 Task: Search one way flight ticket for 4 adults, 1 infant in seat and 1 infant on lap in premium economy from Washington, D.c./dulles/chantilly: Washington Dulles International Airport to Jacksonville: Albert J. Ellis Airport on 5-3-2023. Choice of flights is Emirates and Kenya Airways. Number of bags: 2 carry on bags and 1 checked bag. Price is upto 20000. Outbound departure time preference is 5:45.
Action: Mouse moved to (414, 341)
Screenshot: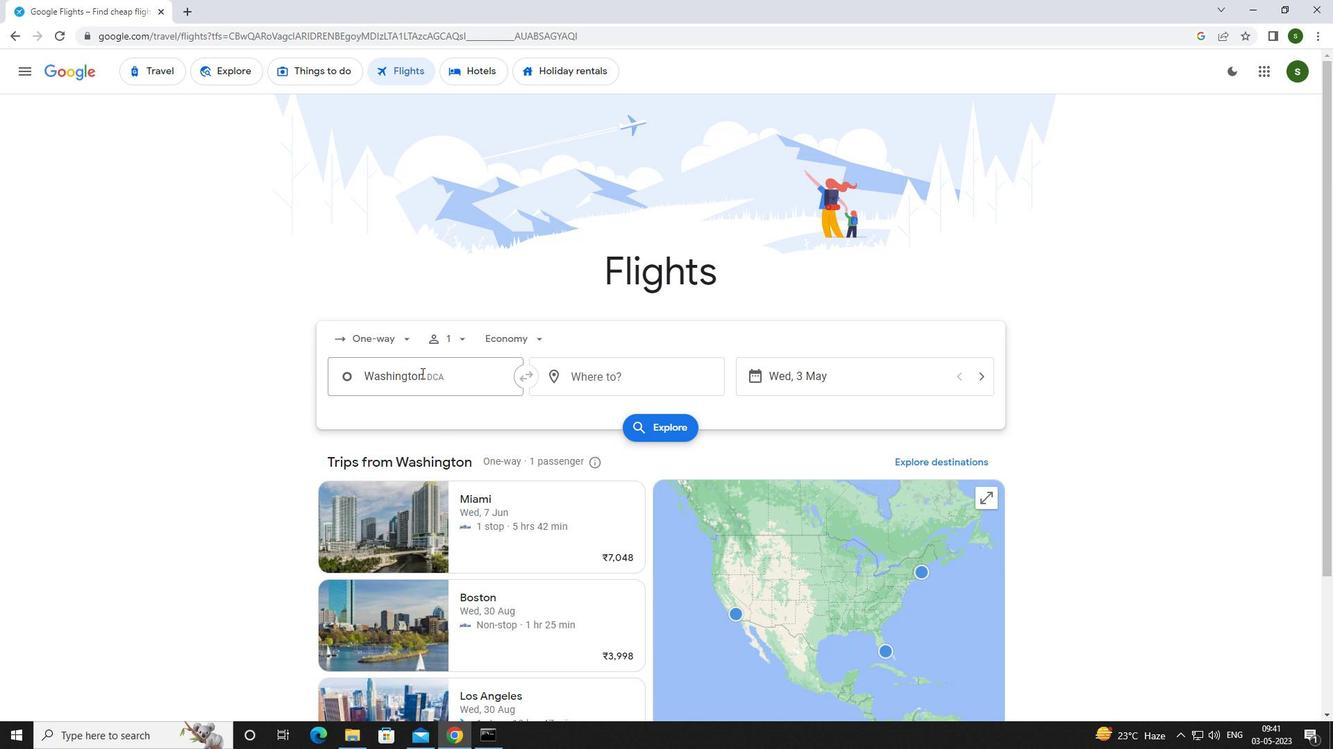 
Action: Mouse pressed left at (414, 341)
Screenshot: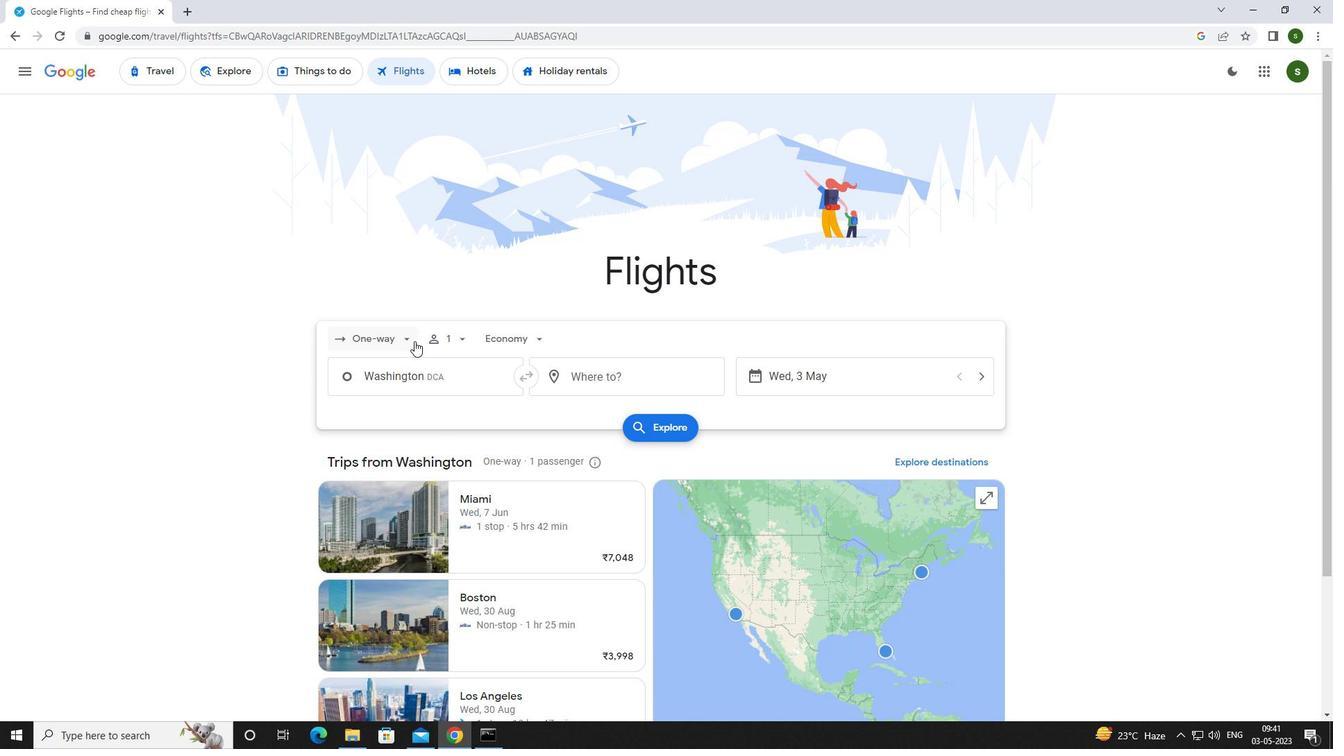 
Action: Mouse moved to (407, 399)
Screenshot: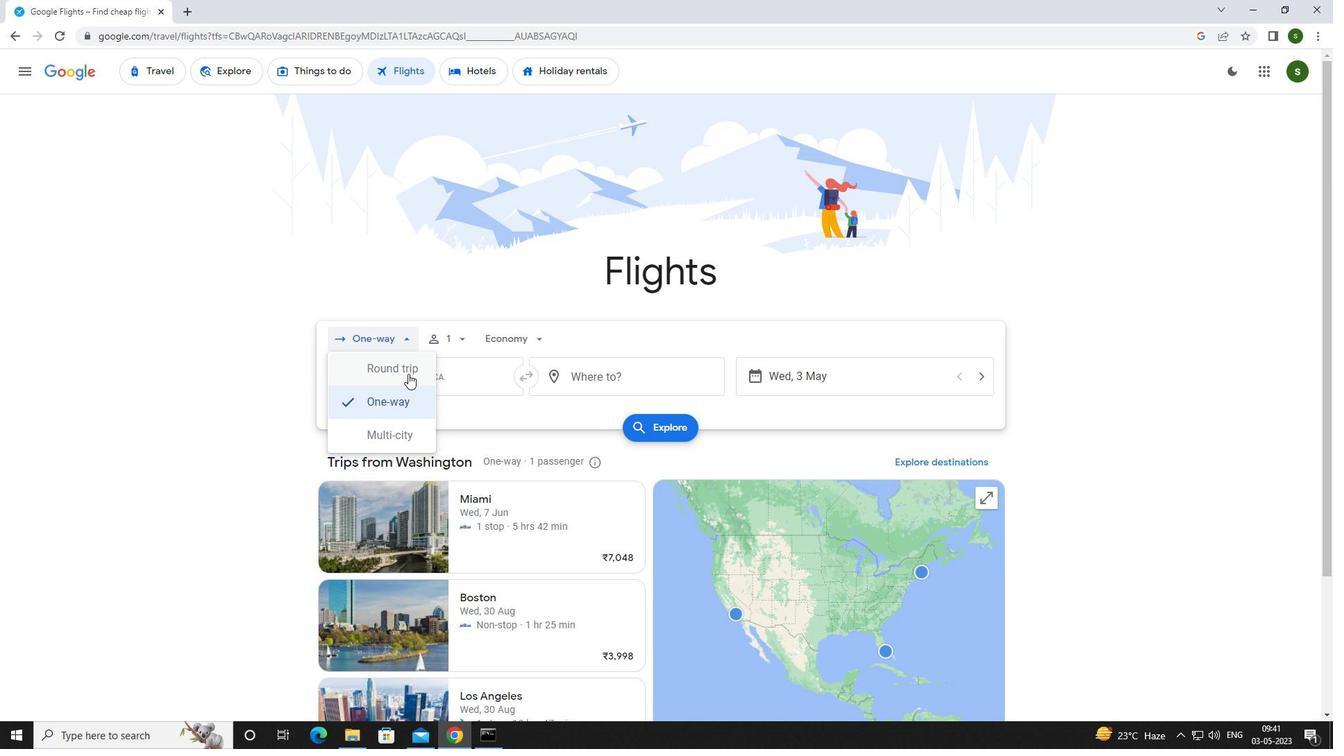 
Action: Mouse pressed left at (407, 399)
Screenshot: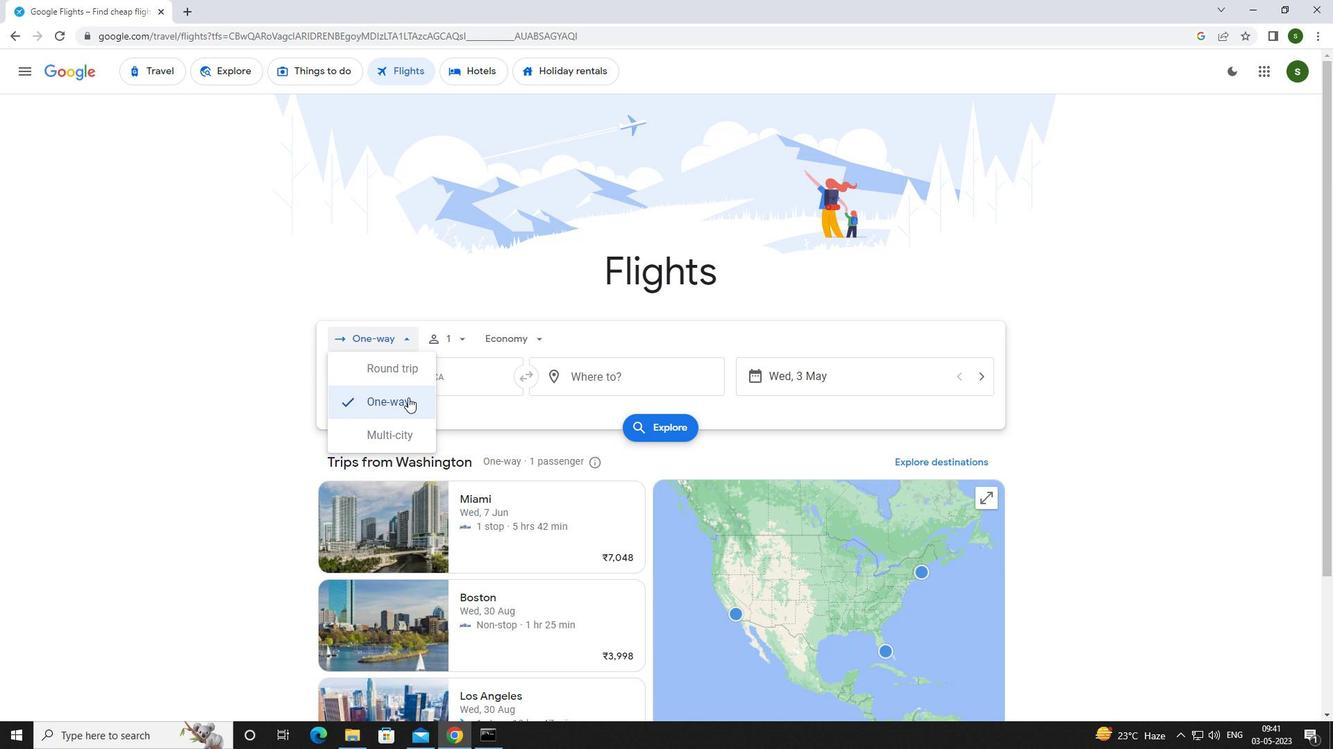 
Action: Mouse moved to (466, 336)
Screenshot: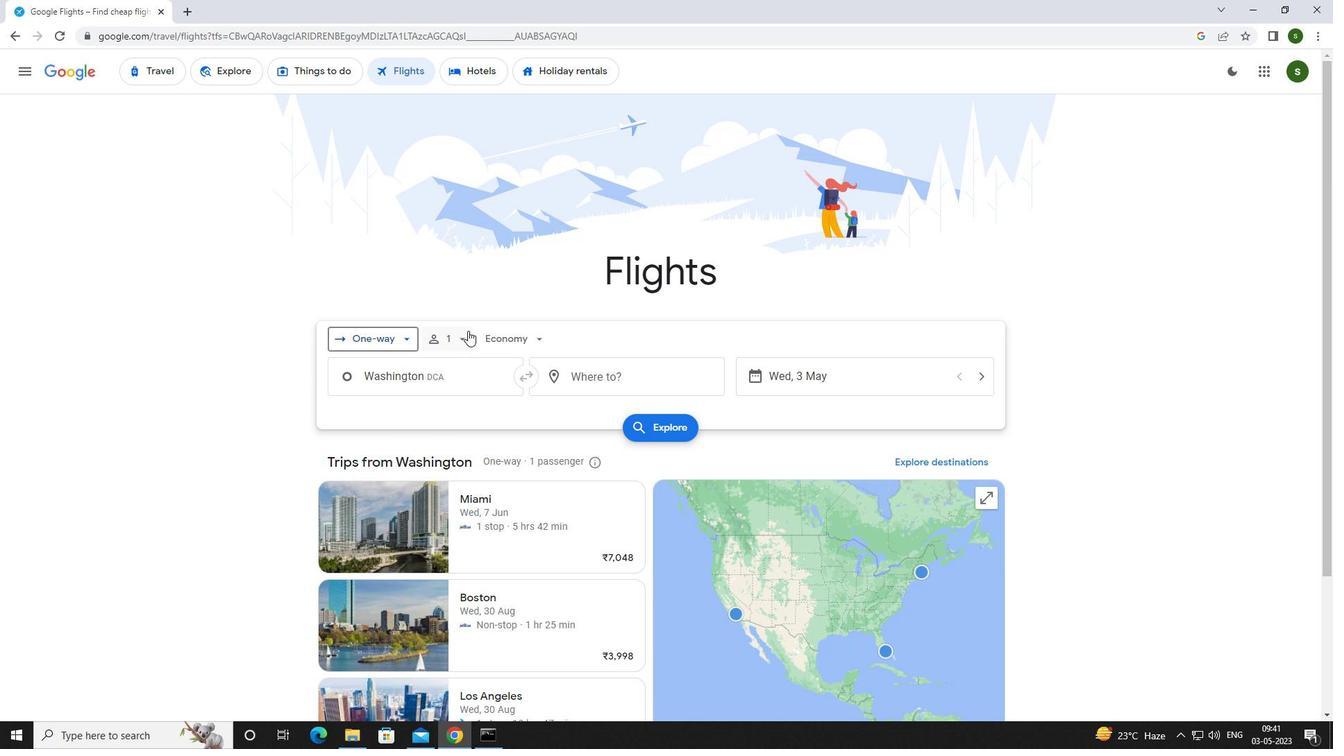 
Action: Mouse pressed left at (466, 336)
Screenshot: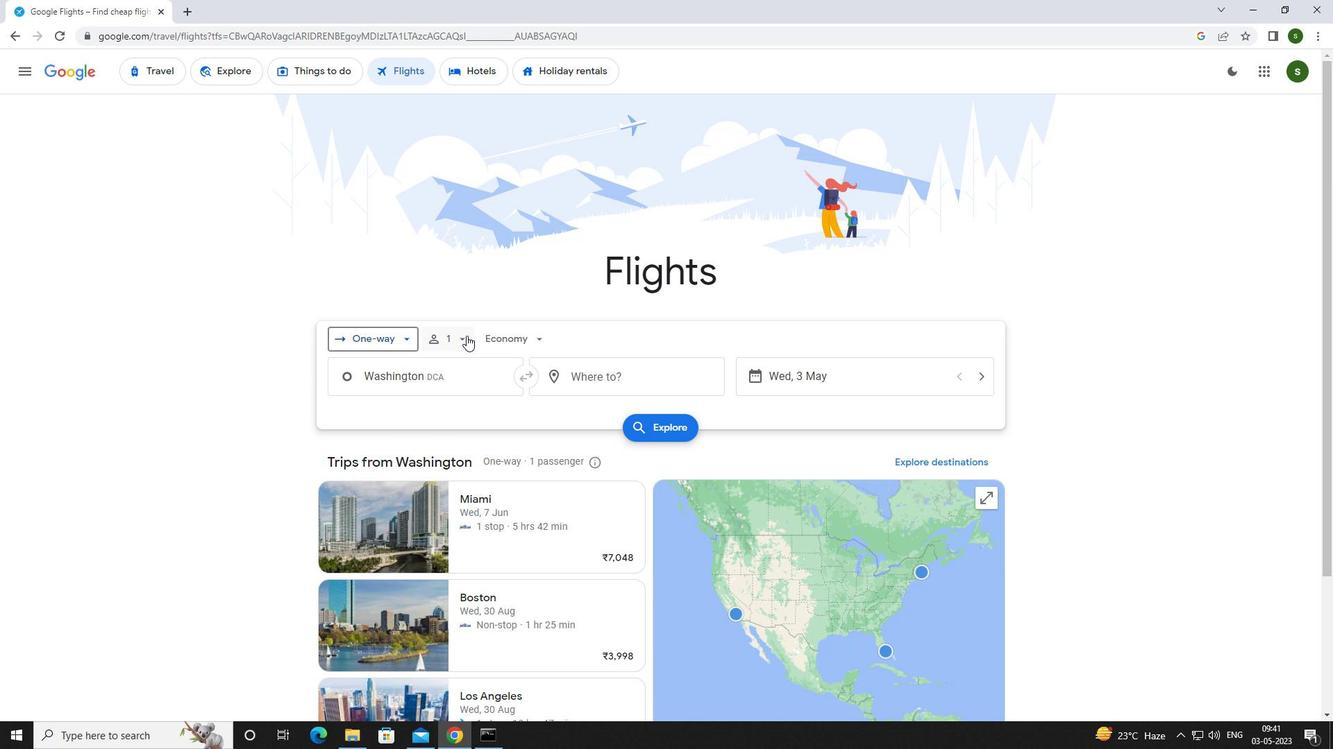 
Action: Mouse moved to (568, 383)
Screenshot: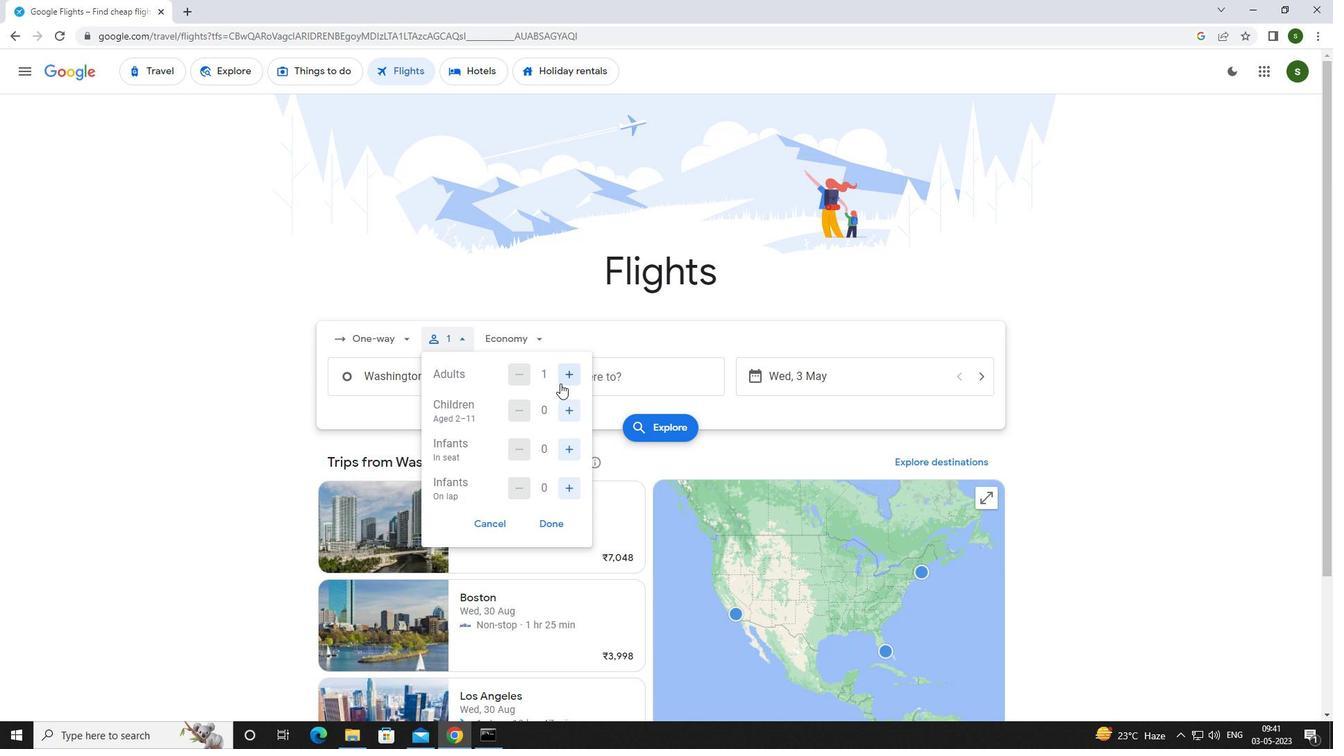 
Action: Mouse pressed left at (568, 383)
Screenshot: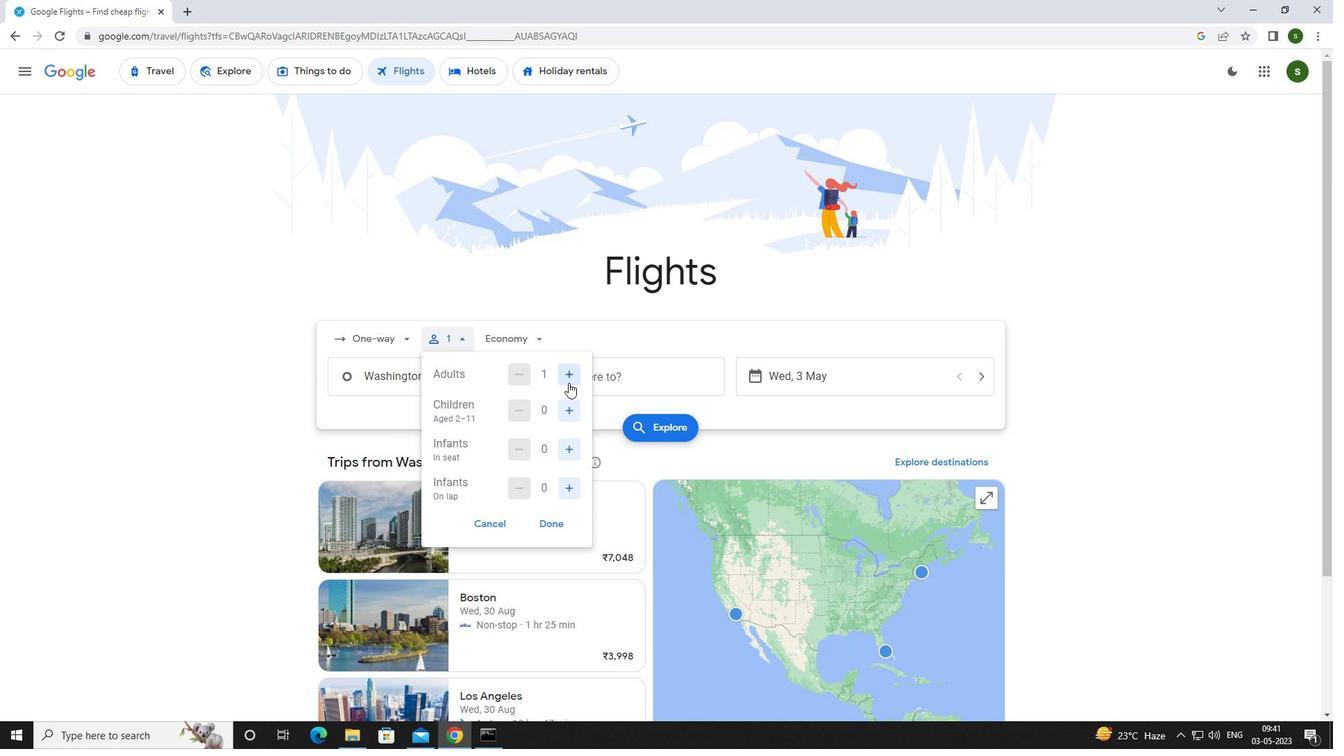 
Action: Mouse pressed left at (568, 383)
Screenshot: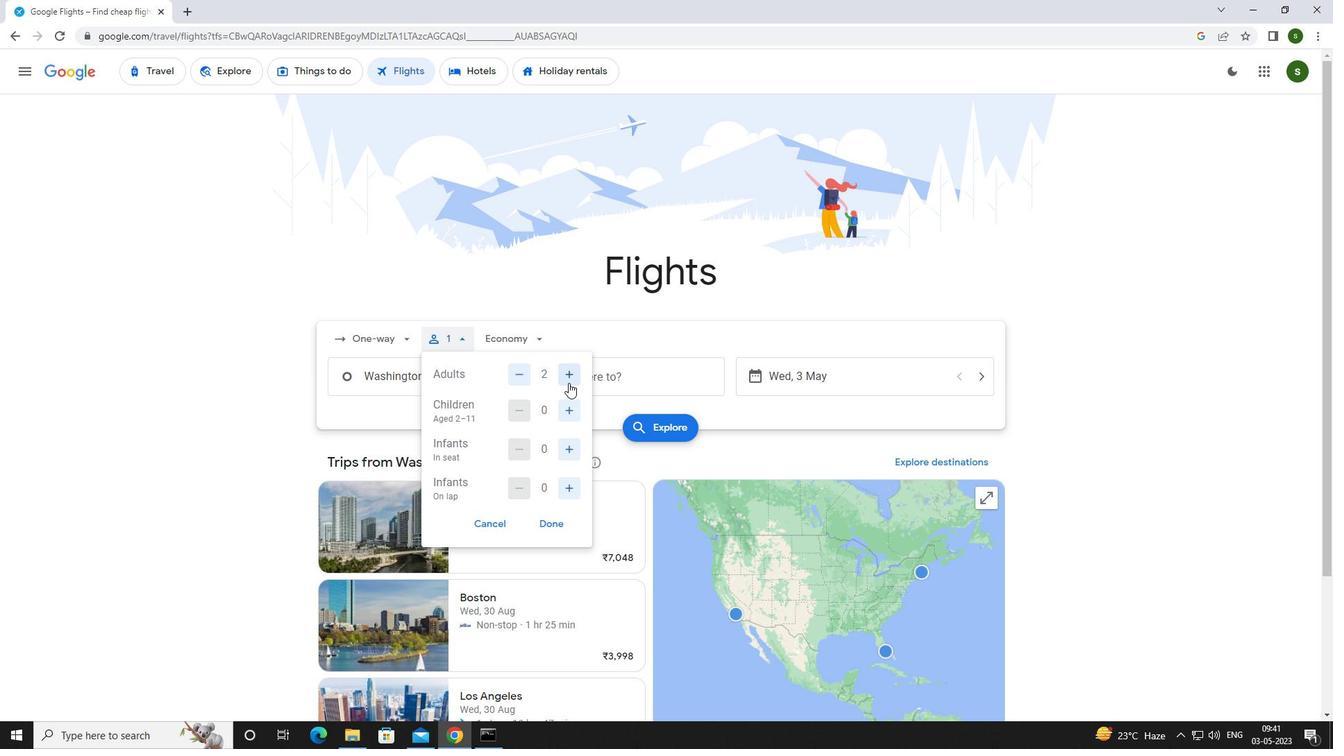 
Action: Mouse pressed left at (568, 383)
Screenshot: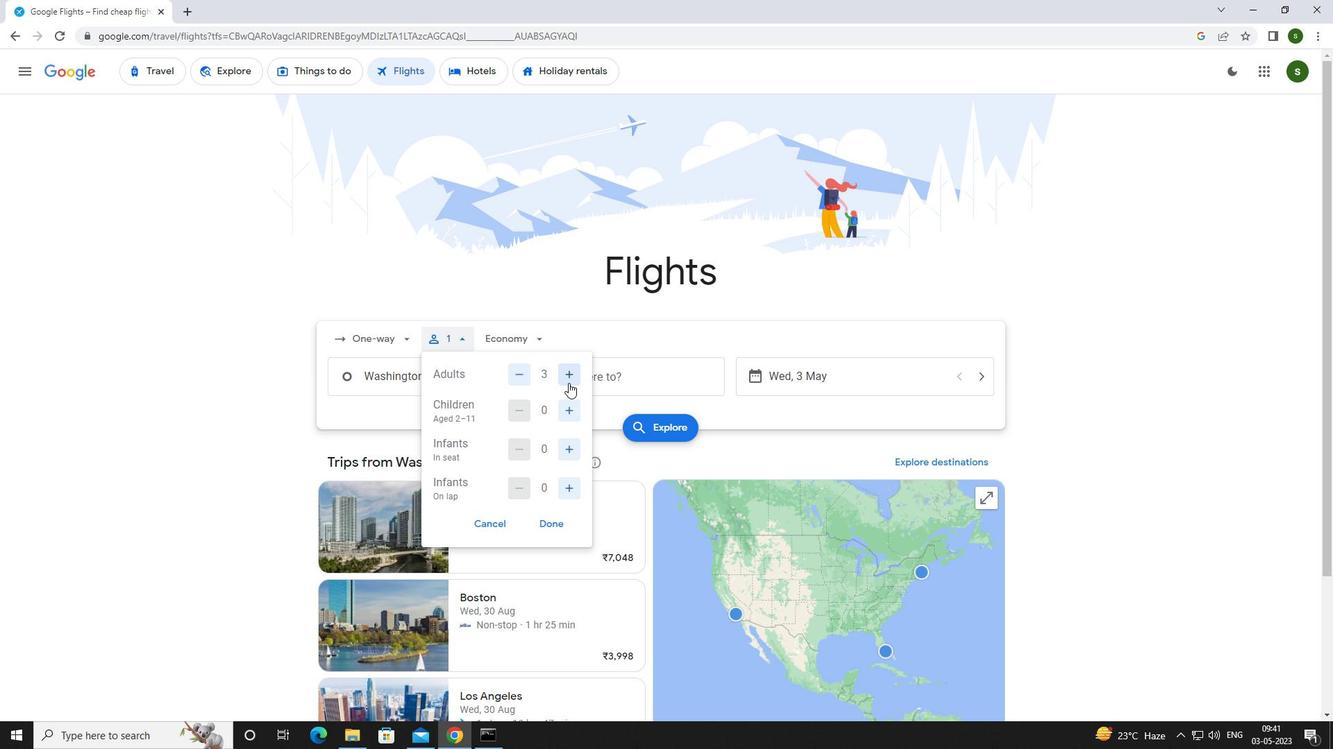 
Action: Mouse moved to (571, 446)
Screenshot: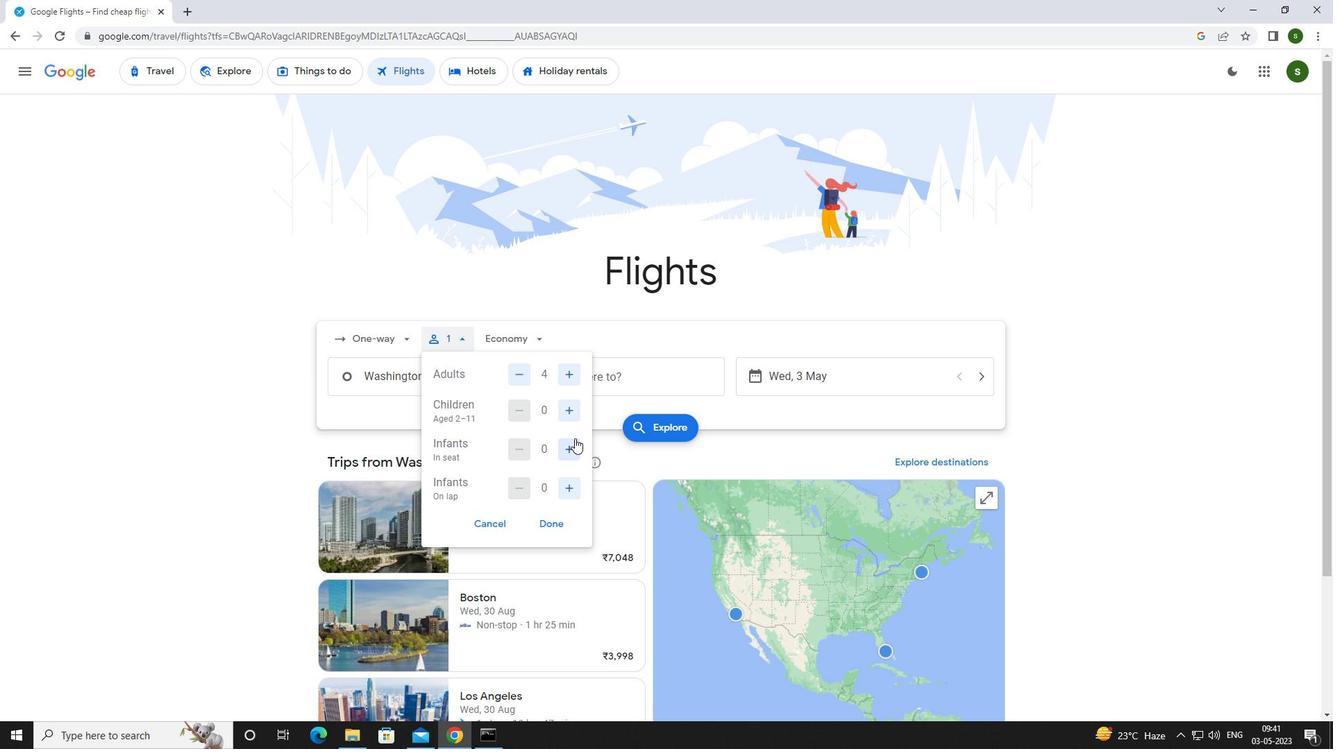 
Action: Mouse pressed left at (571, 446)
Screenshot: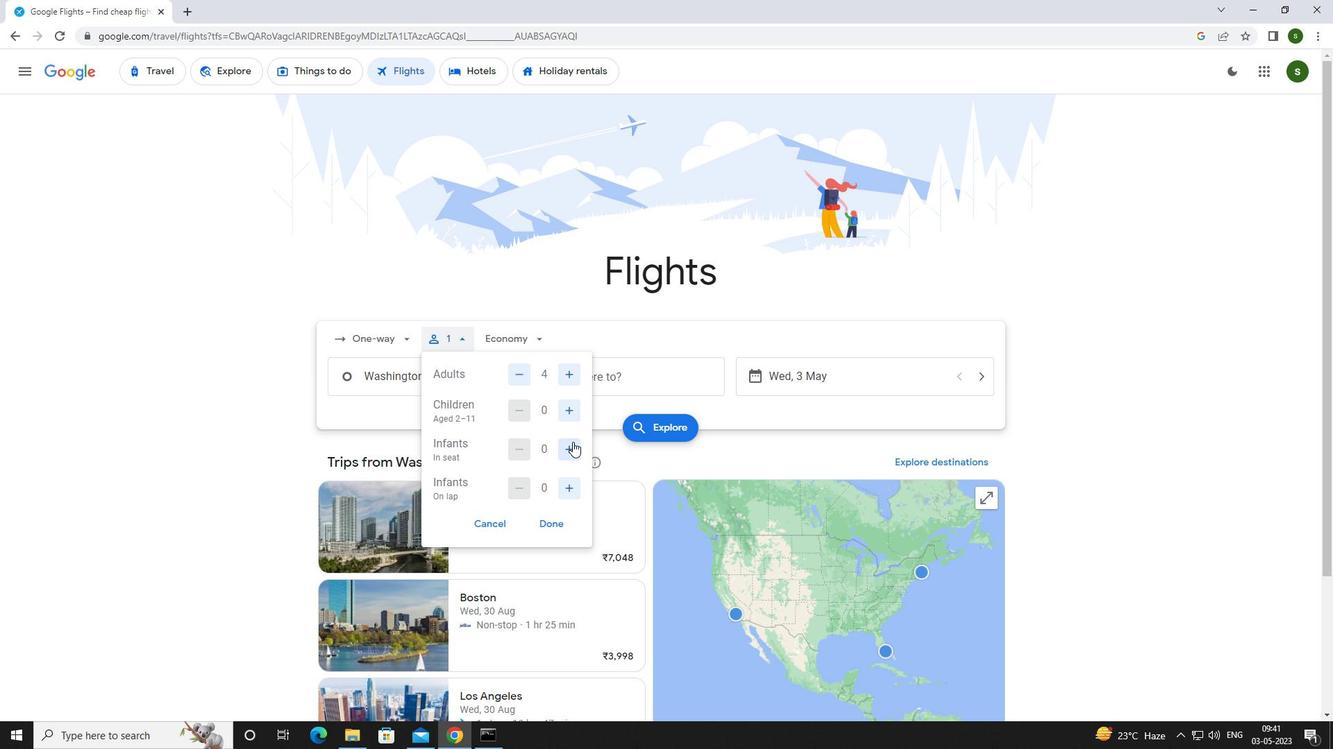 
Action: Mouse moved to (565, 484)
Screenshot: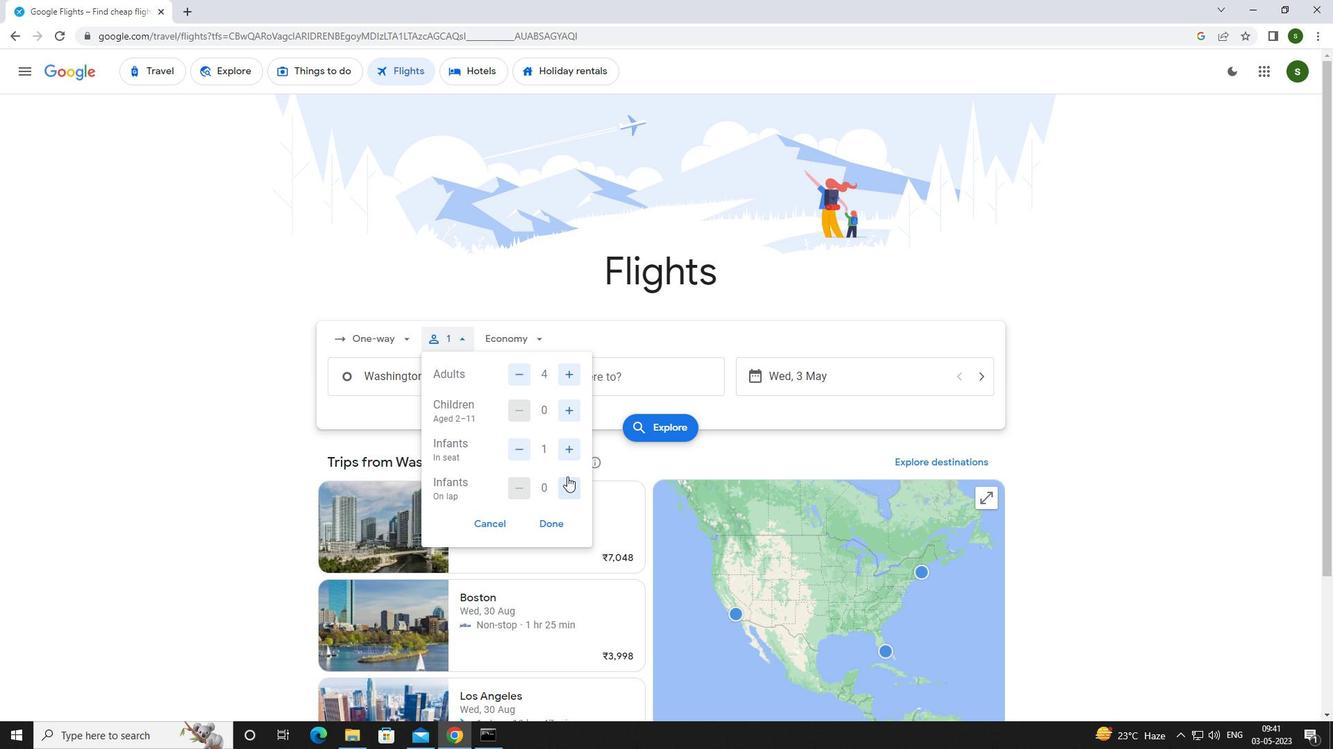 
Action: Mouse pressed left at (565, 484)
Screenshot: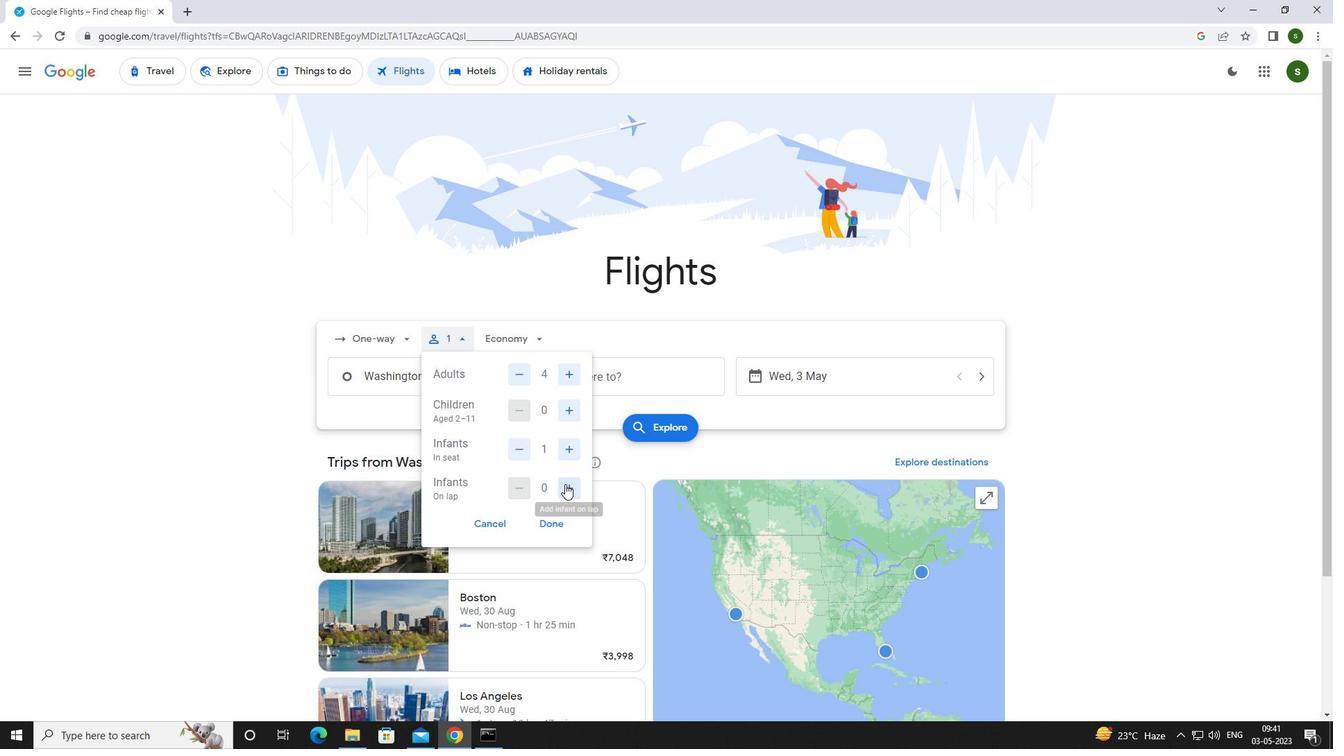 
Action: Mouse moved to (515, 340)
Screenshot: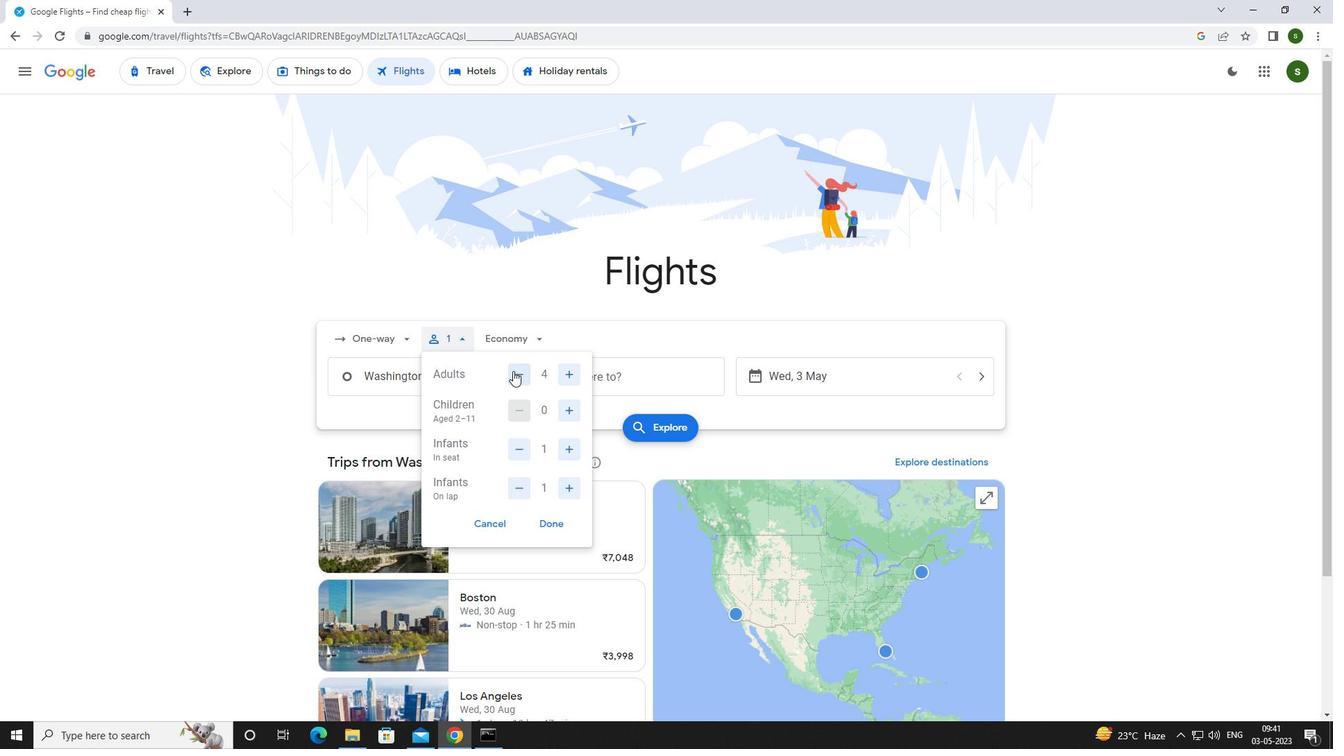 
Action: Mouse pressed left at (515, 340)
Screenshot: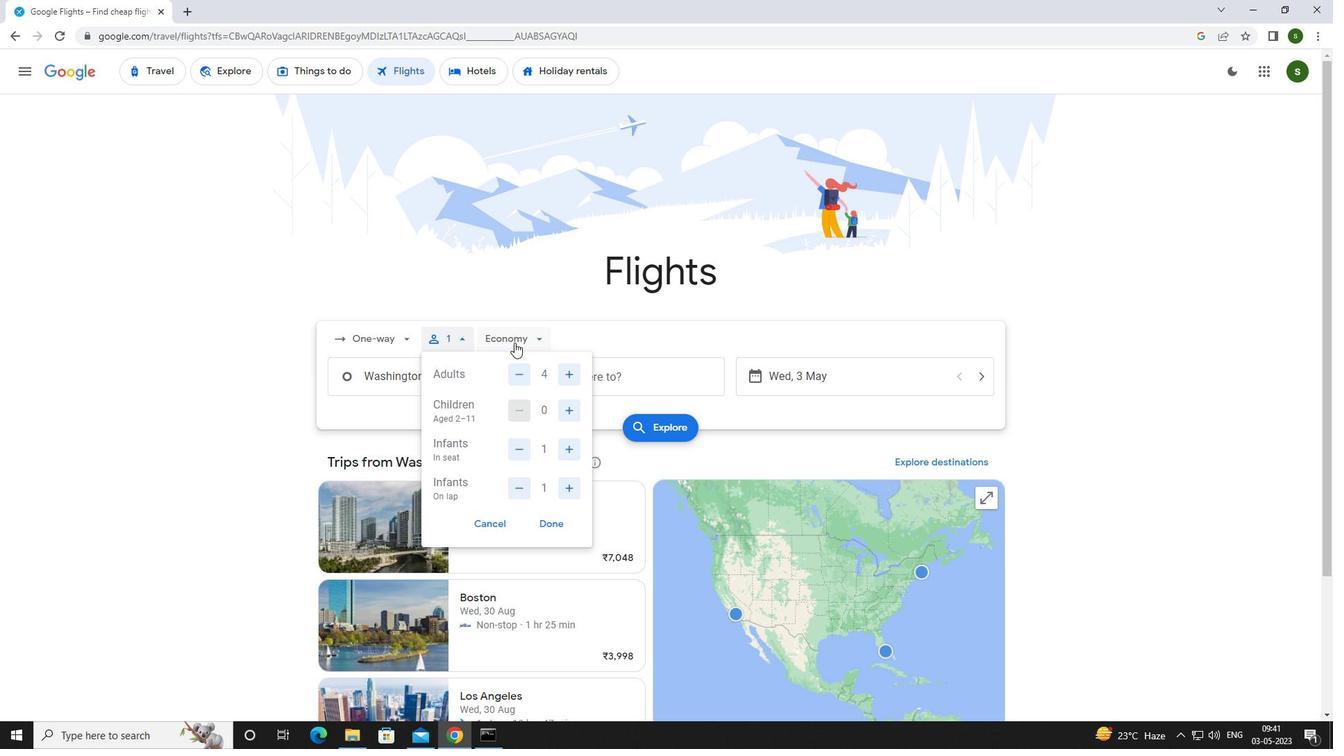 
Action: Mouse moved to (547, 405)
Screenshot: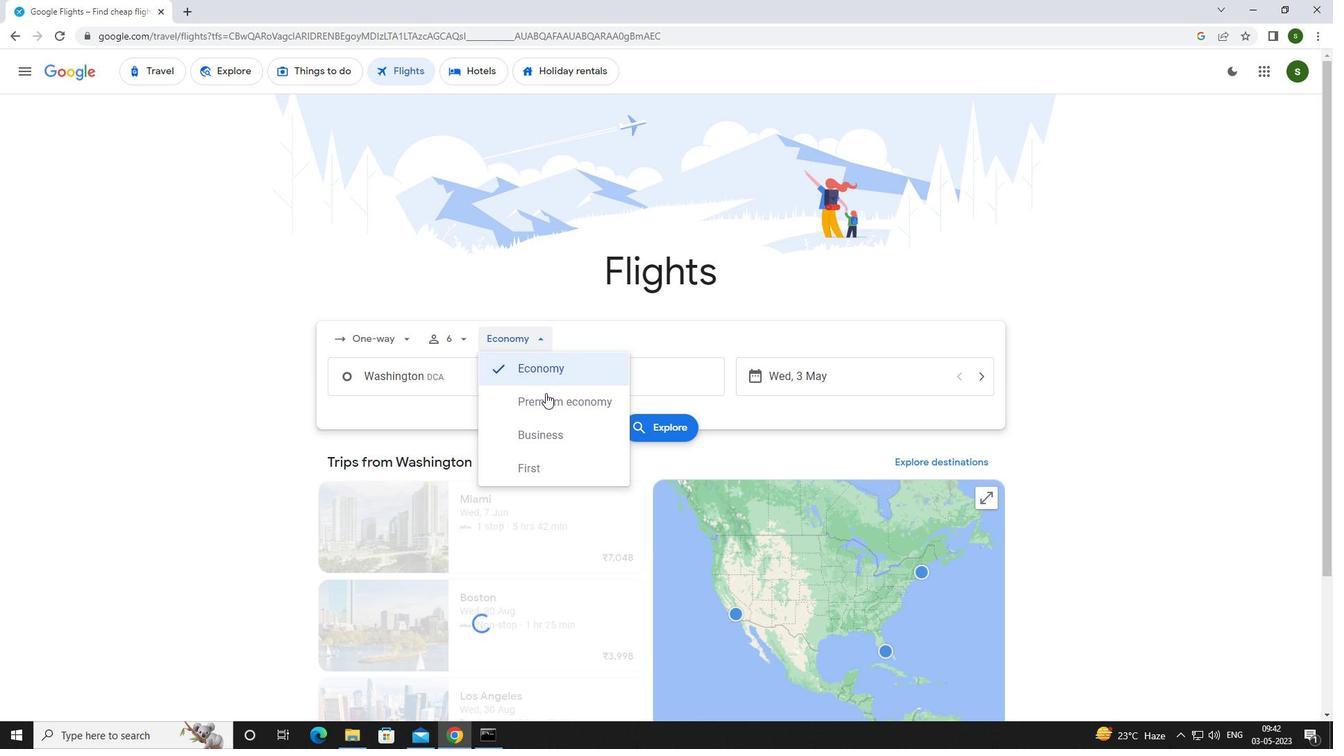 
Action: Mouse pressed left at (547, 405)
Screenshot: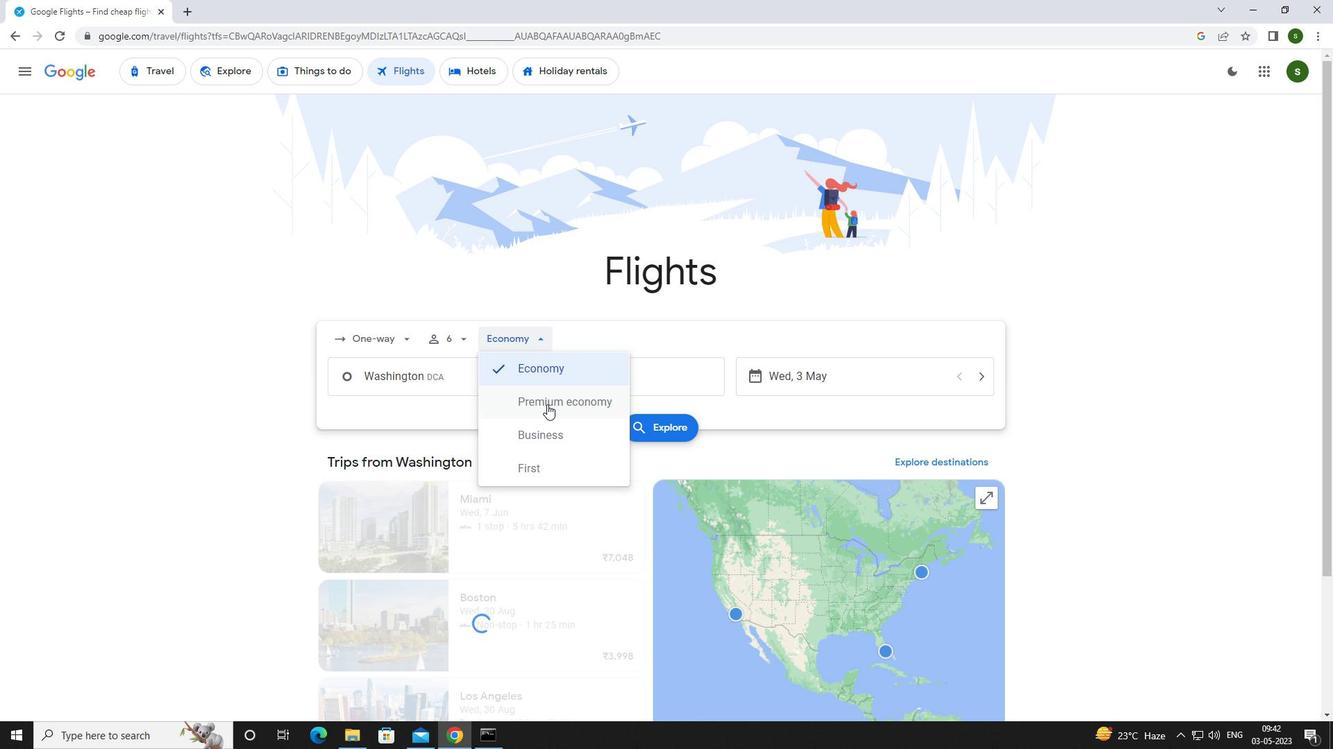 
Action: Mouse moved to (468, 383)
Screenshot: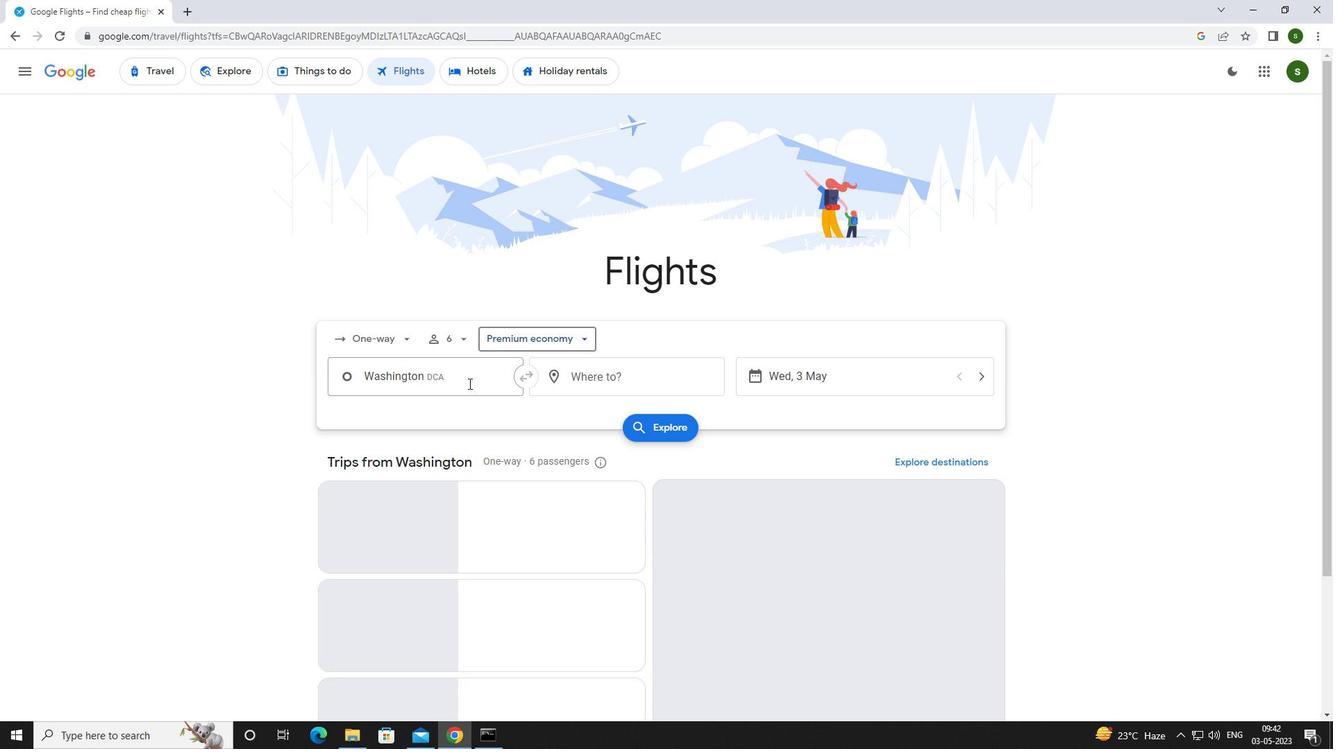 
Action: Mouse pressed left at (468, 383)
Screenshot: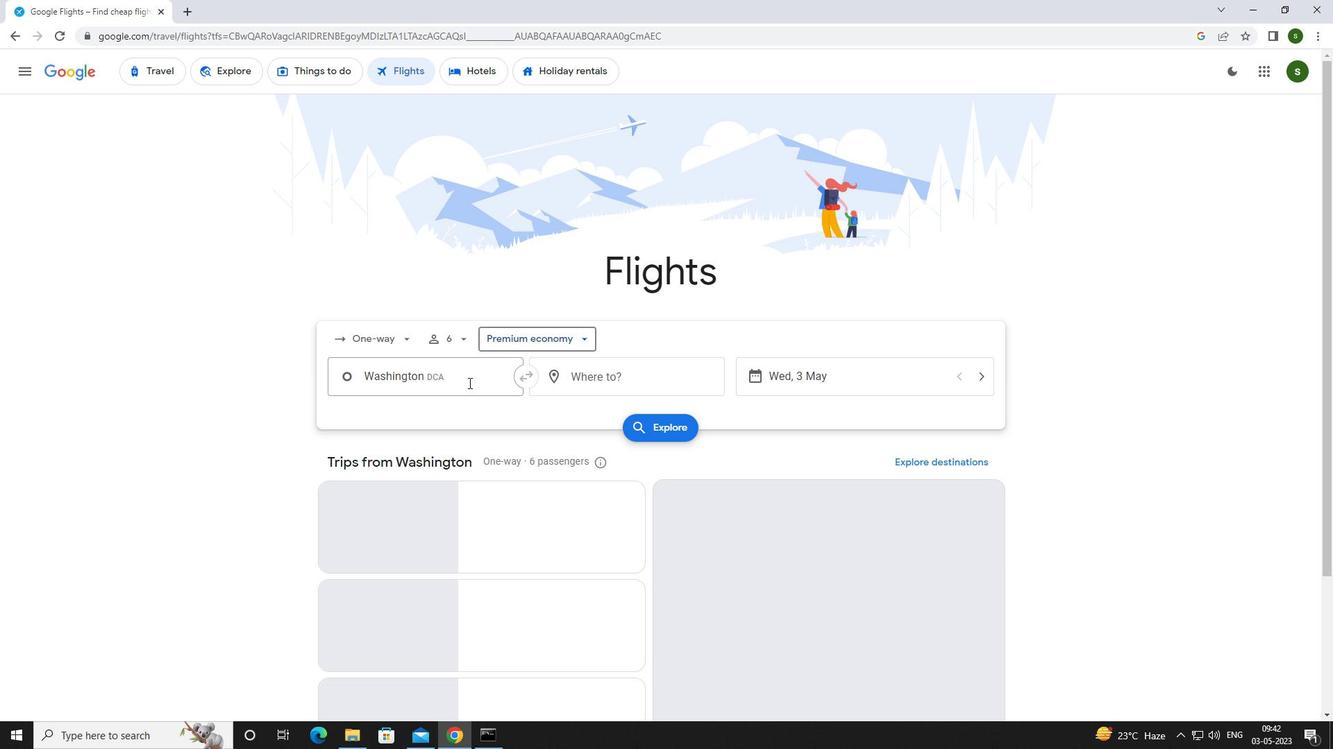 
Action: Key pressed <Key.caps_lock>w<Key.caps_lock>ashin
Screenshot: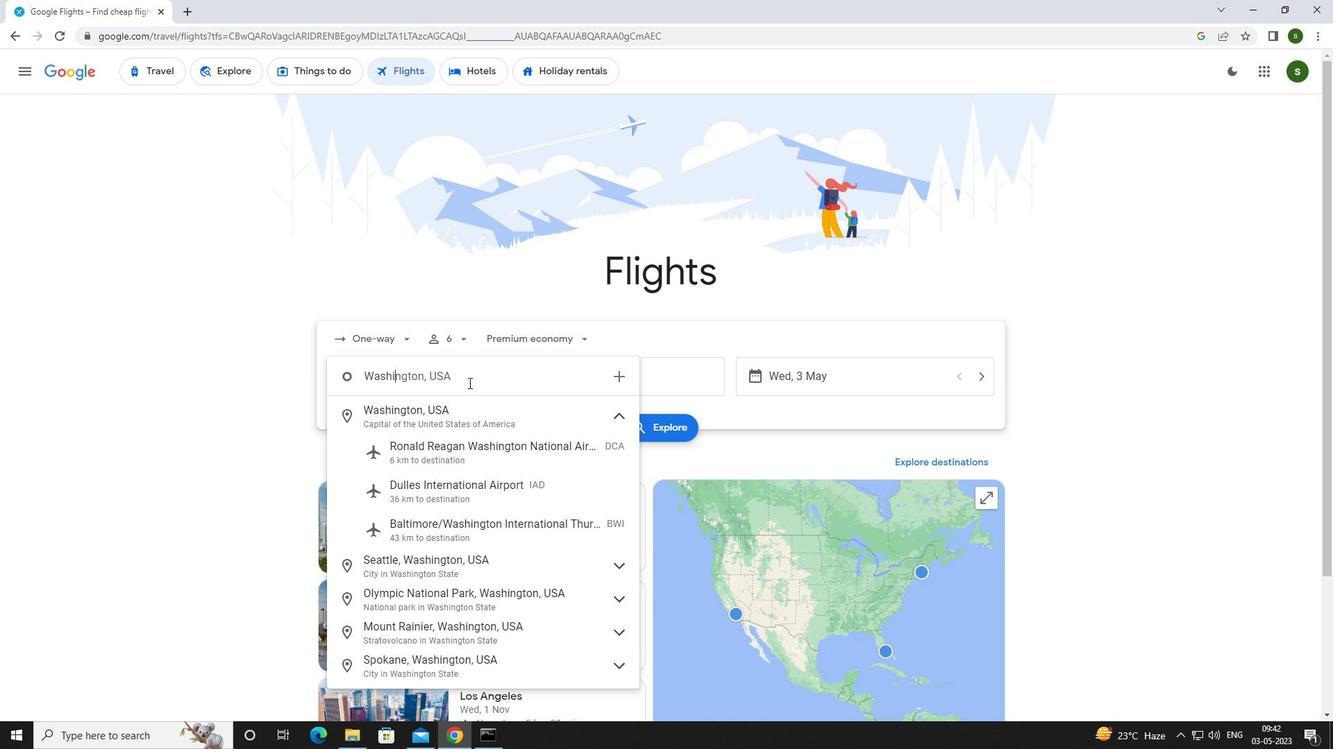 
Action: Mouse moved to (472, 458)
Screenshot: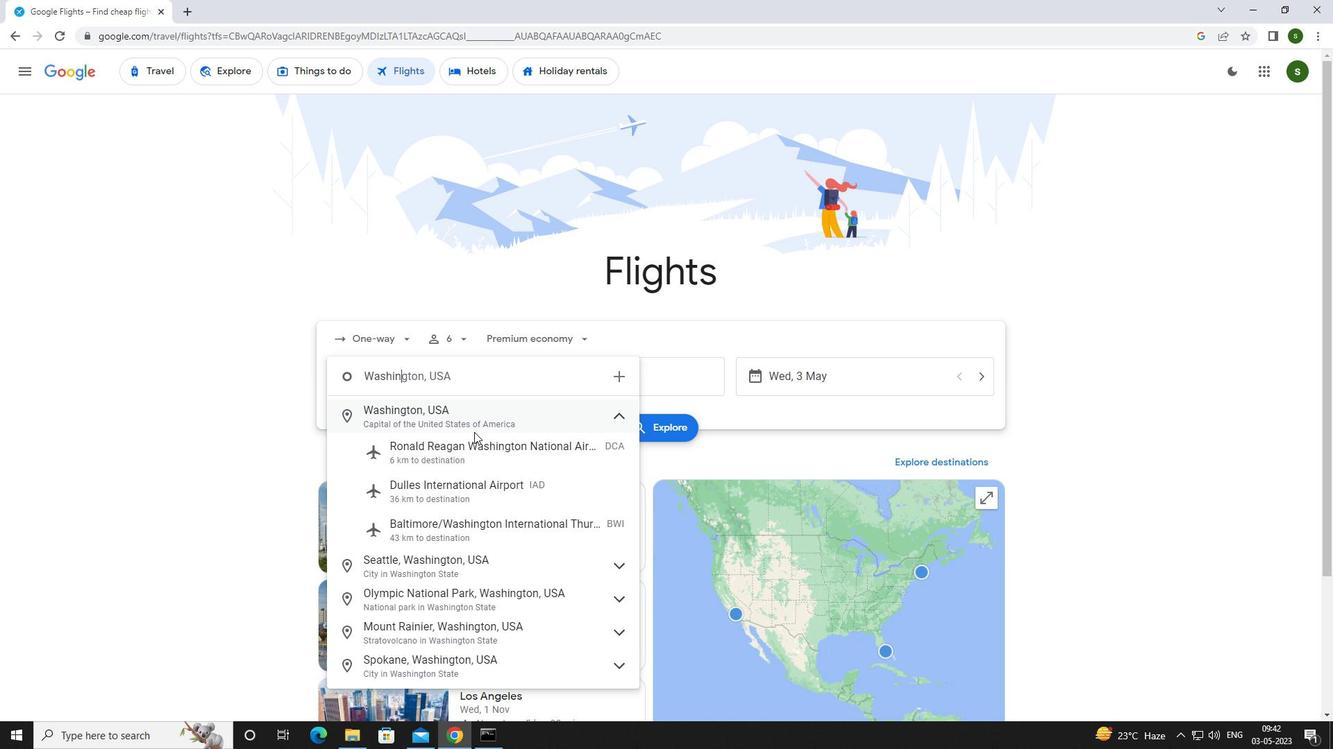 
Action: Mouse pressed left at (472, 458)
Screenshot: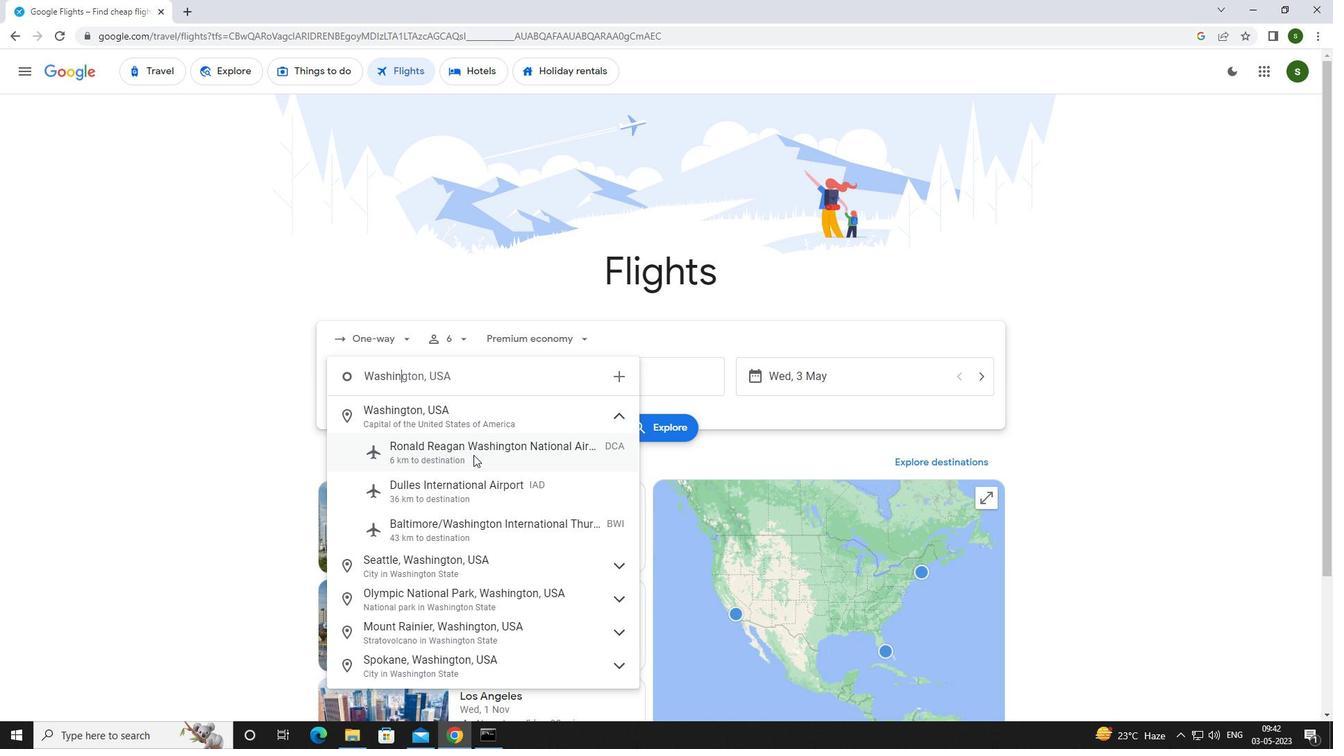 
Action: Mouse moved to (587, 376)
Screenshot: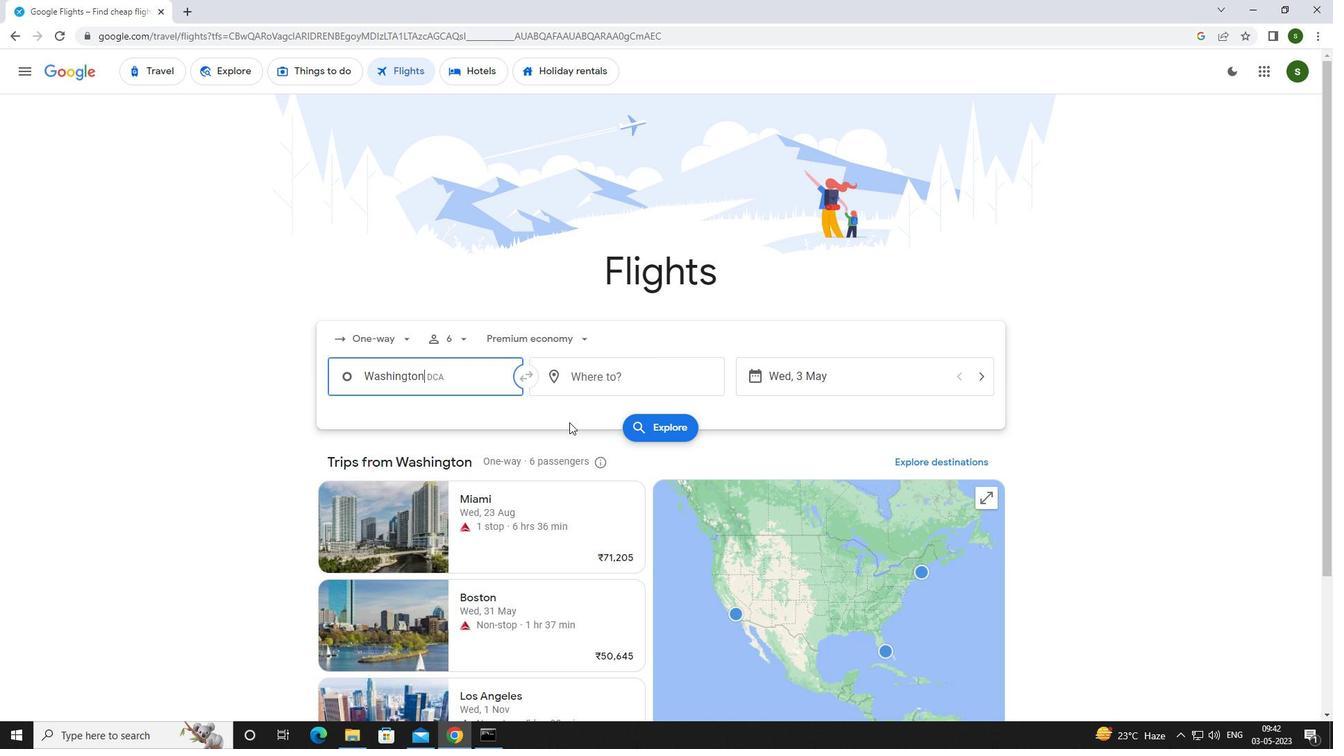 
Action: Mouse pressed left at (587, 376)
Screenshot: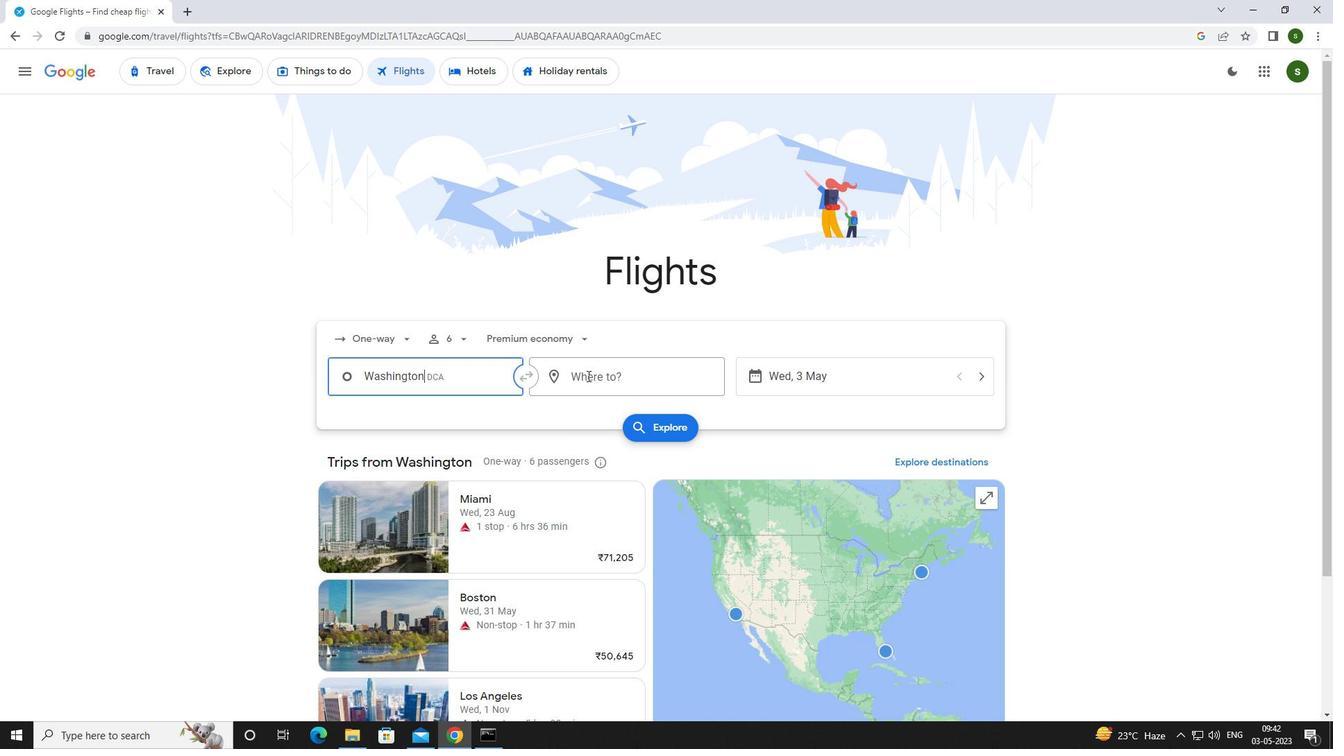 
Action: Mouse moved to (590, 374)
Screenshot: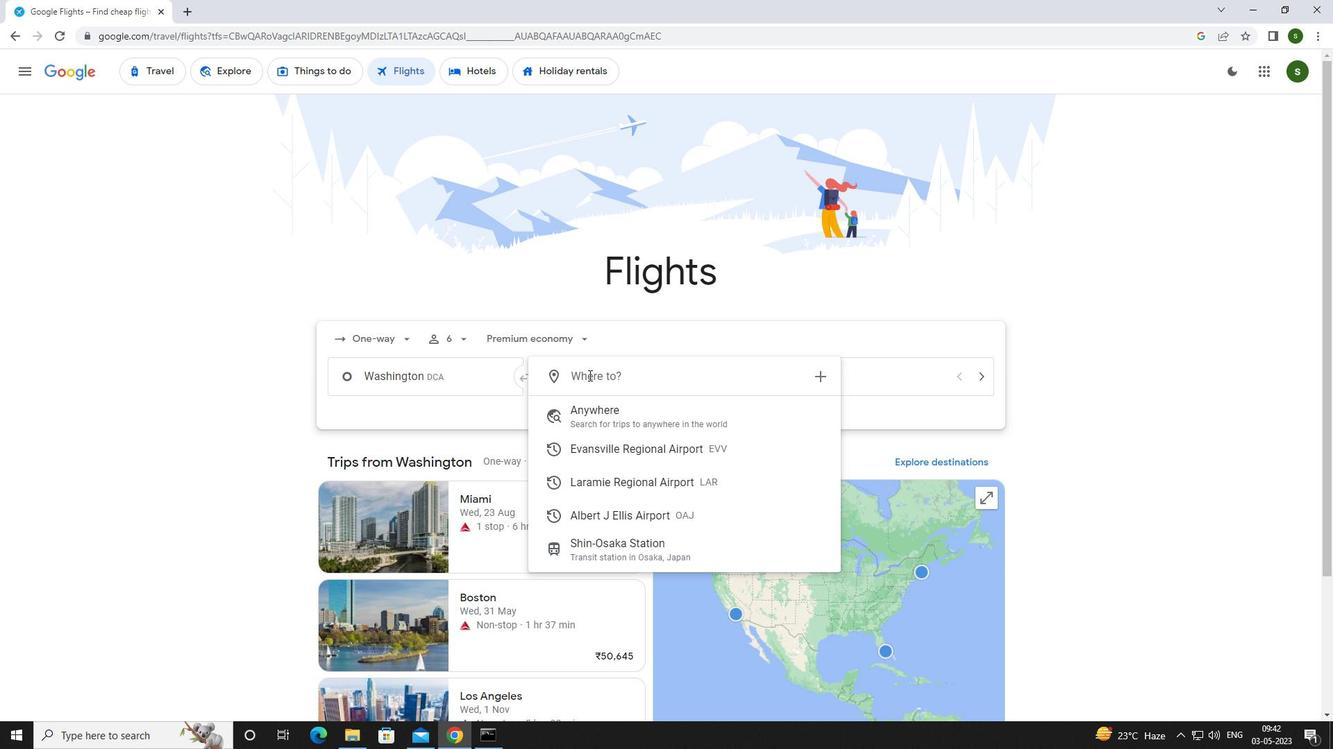 
Action: Key pressed <Key.caps_lock>a<Key.caps_lock>lbert<Key.space>
Screenshot: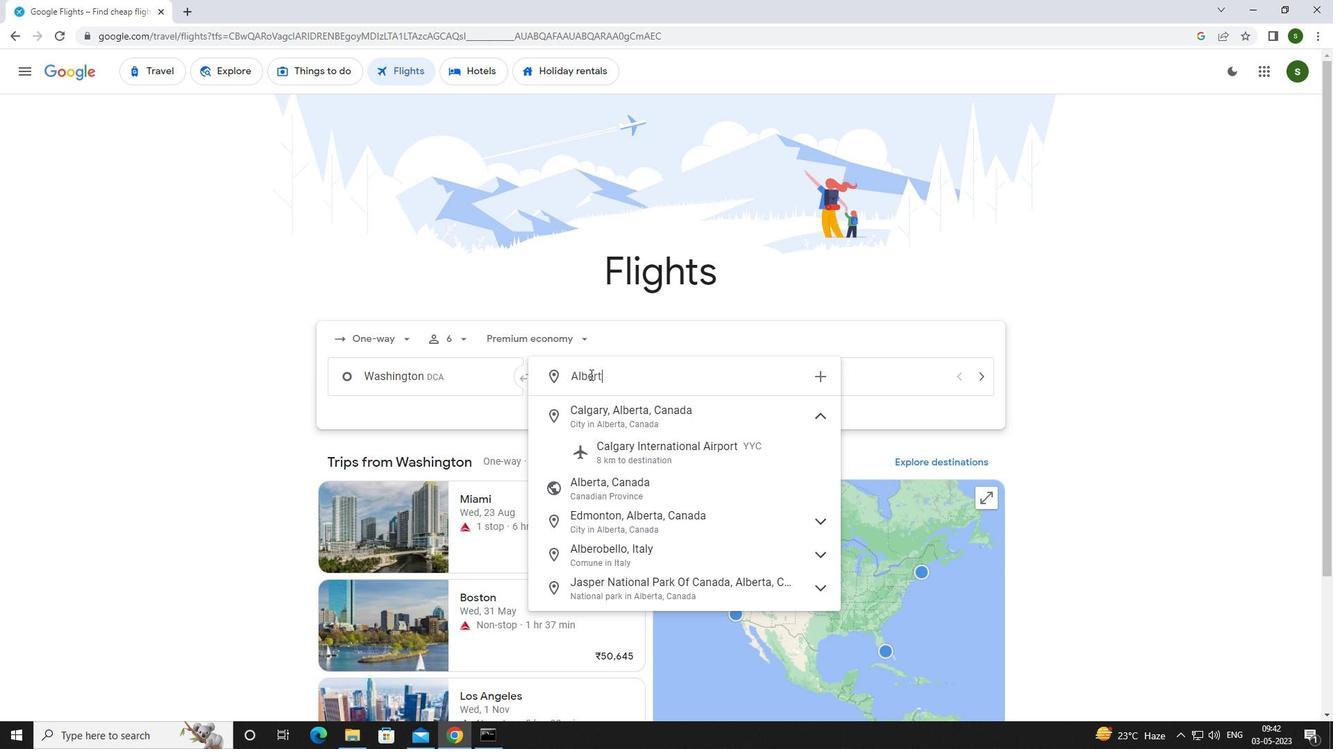 
Action: Mouse moved to (599, 413)
Screenshot: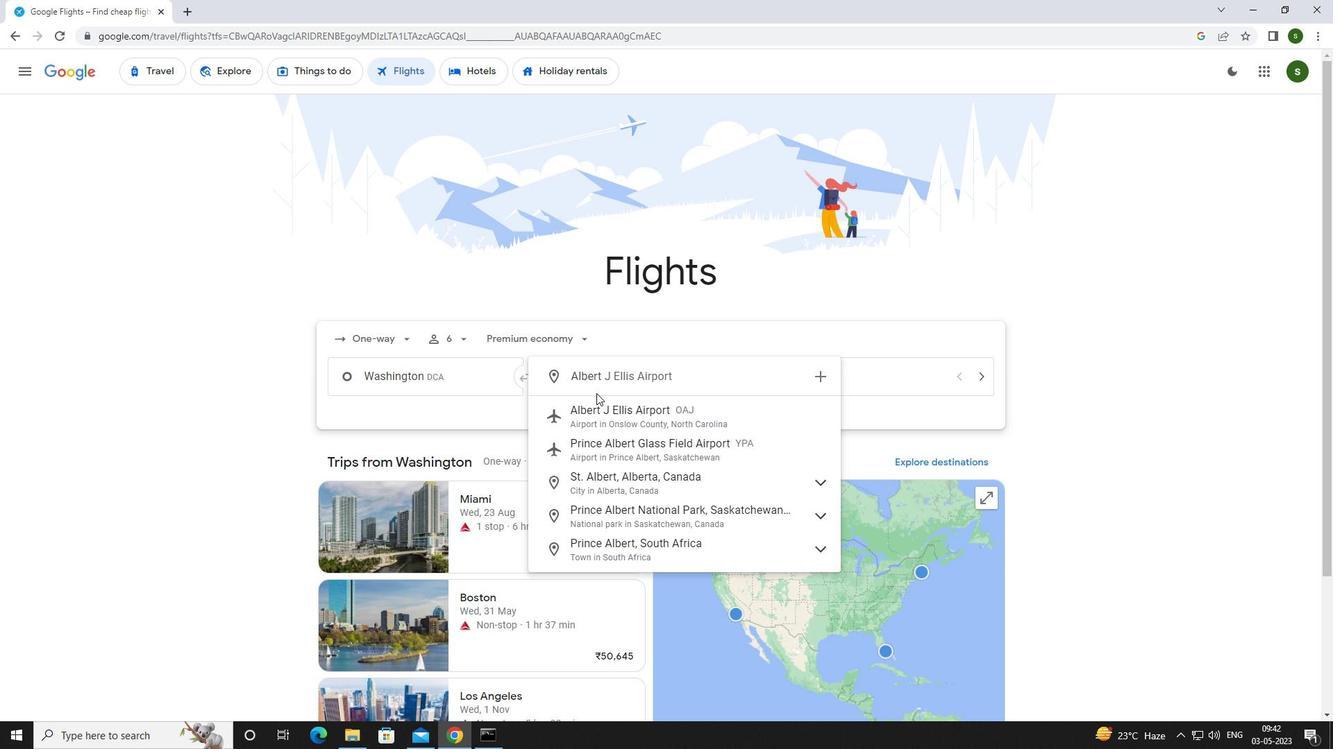 
Action: Mouse pressed left at (599, 413)
Screenshot: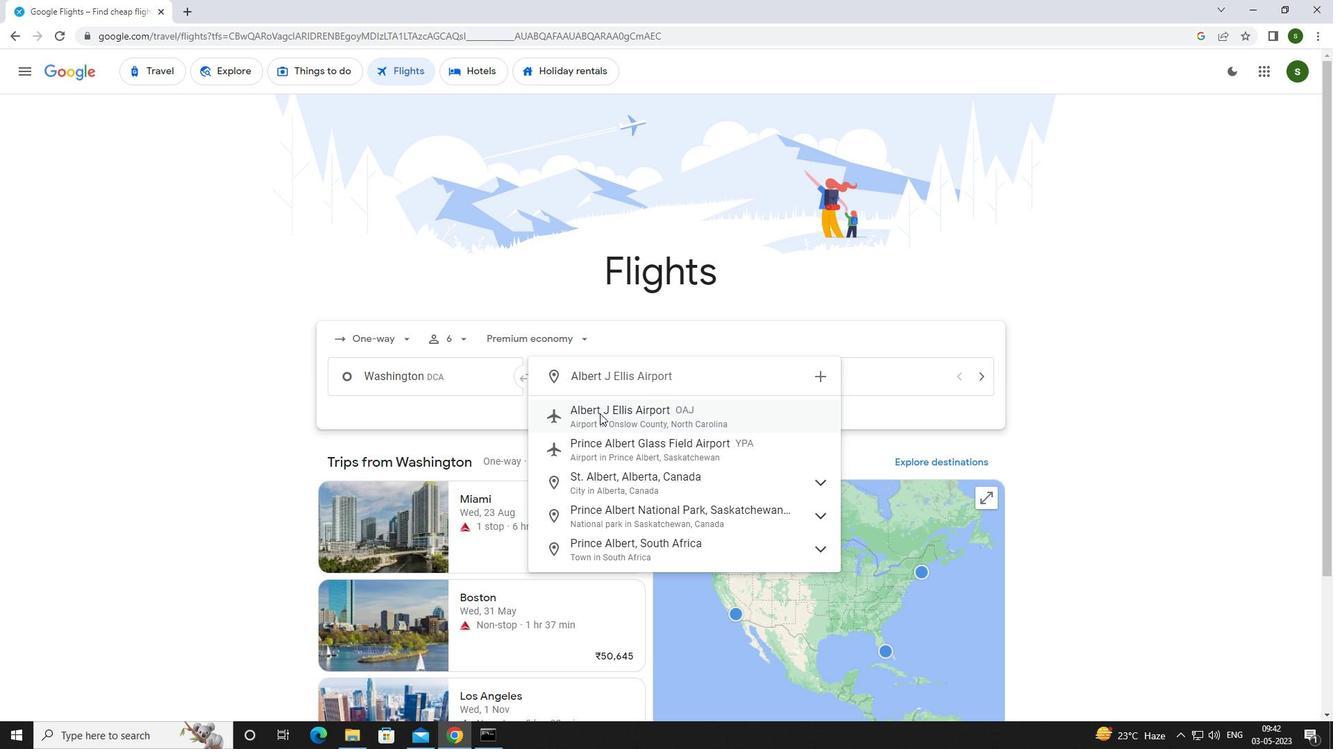 
Action: Mouse moved to (830, 374)
Screenshot: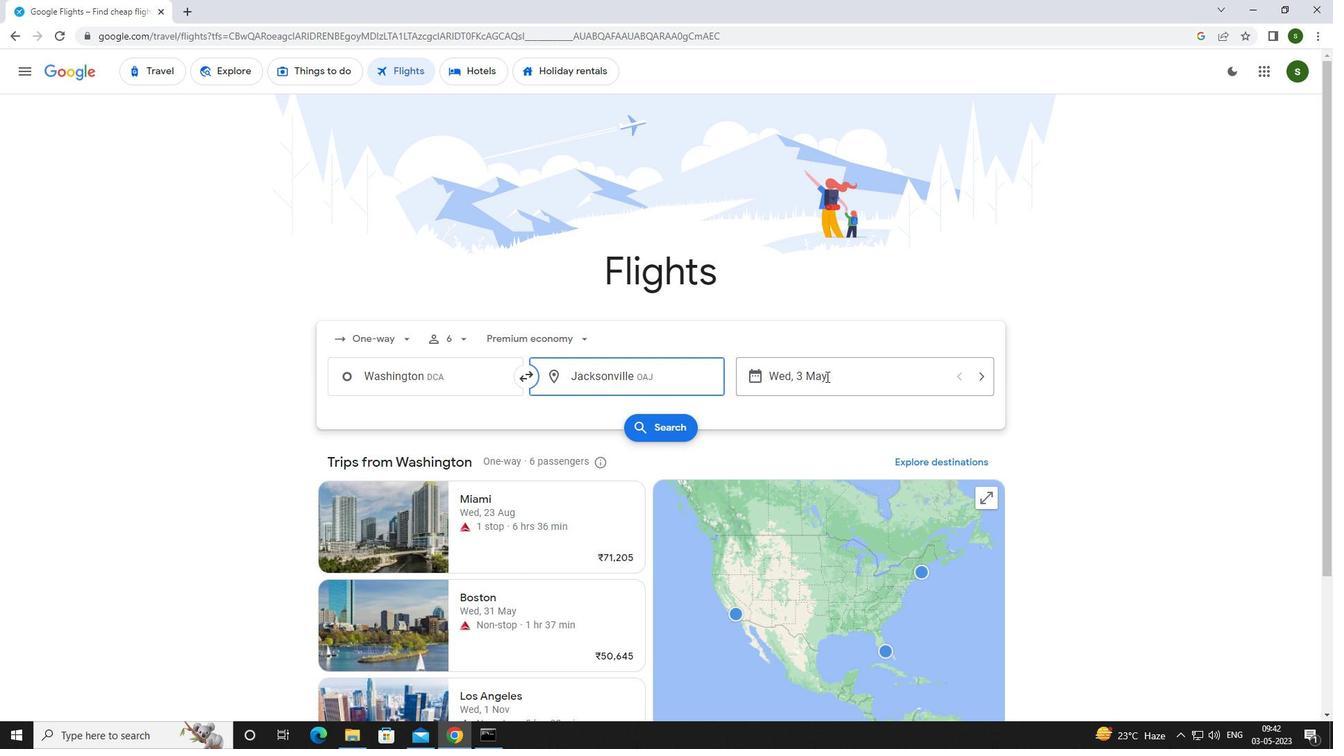 
Action: Mouse pressed left at (830, 374)
Screenshot: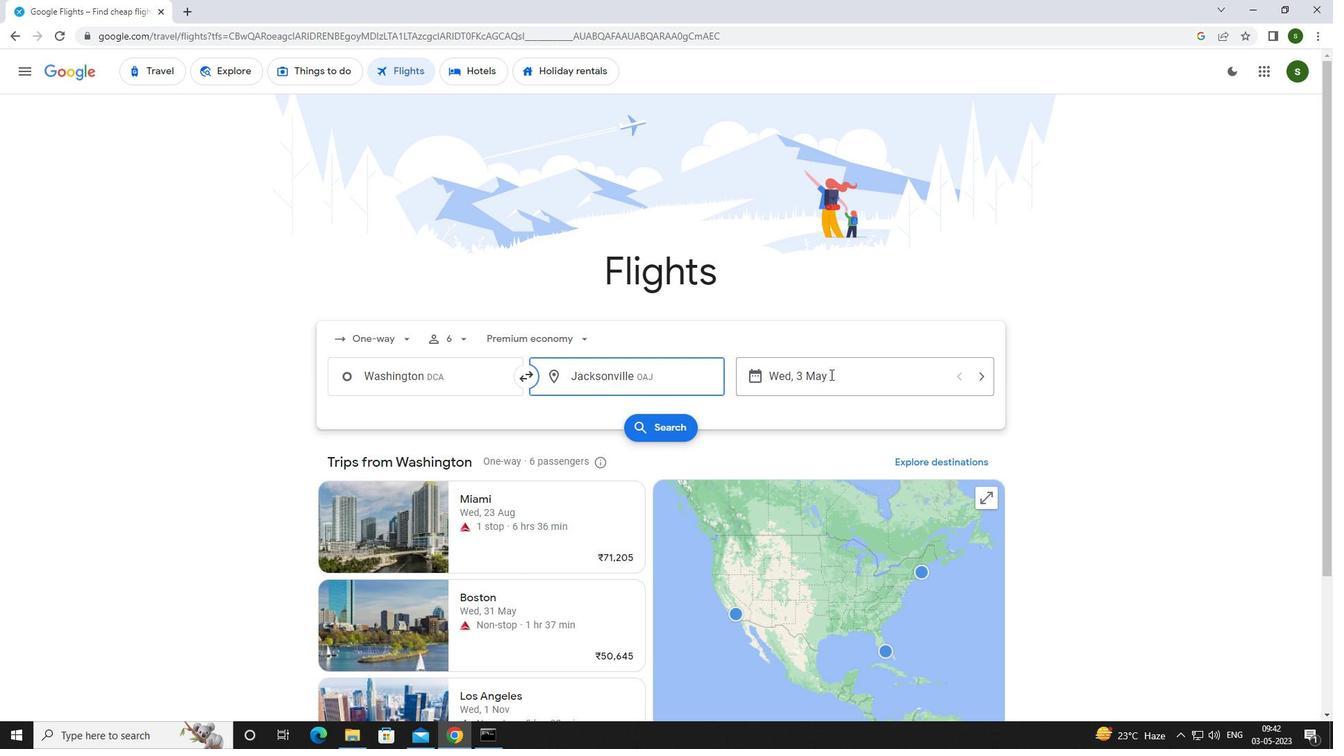 
Action: Mouse moved to (606, 472)
Screenshot: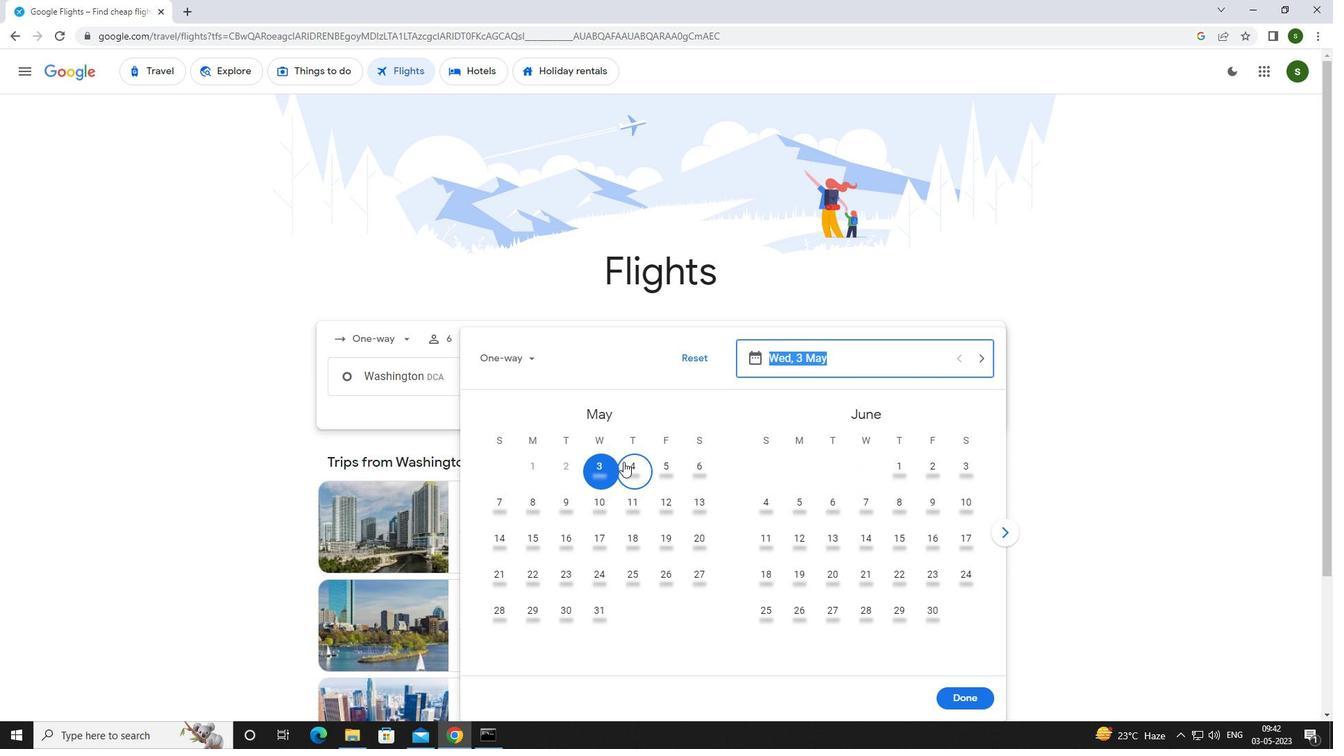 
Action: Mouse pressed left at (606, 472)
Screenshot: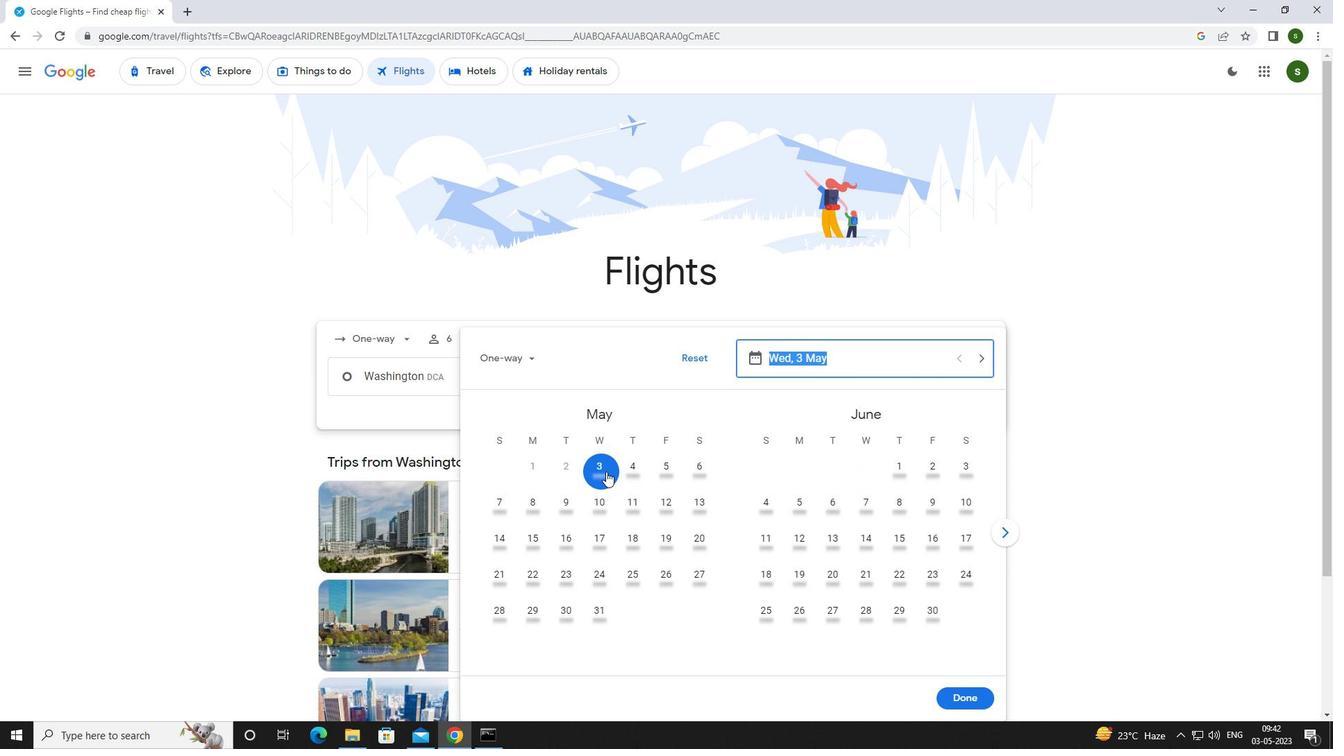 
Action: Mouse moved to (964, 703)
Screenshot: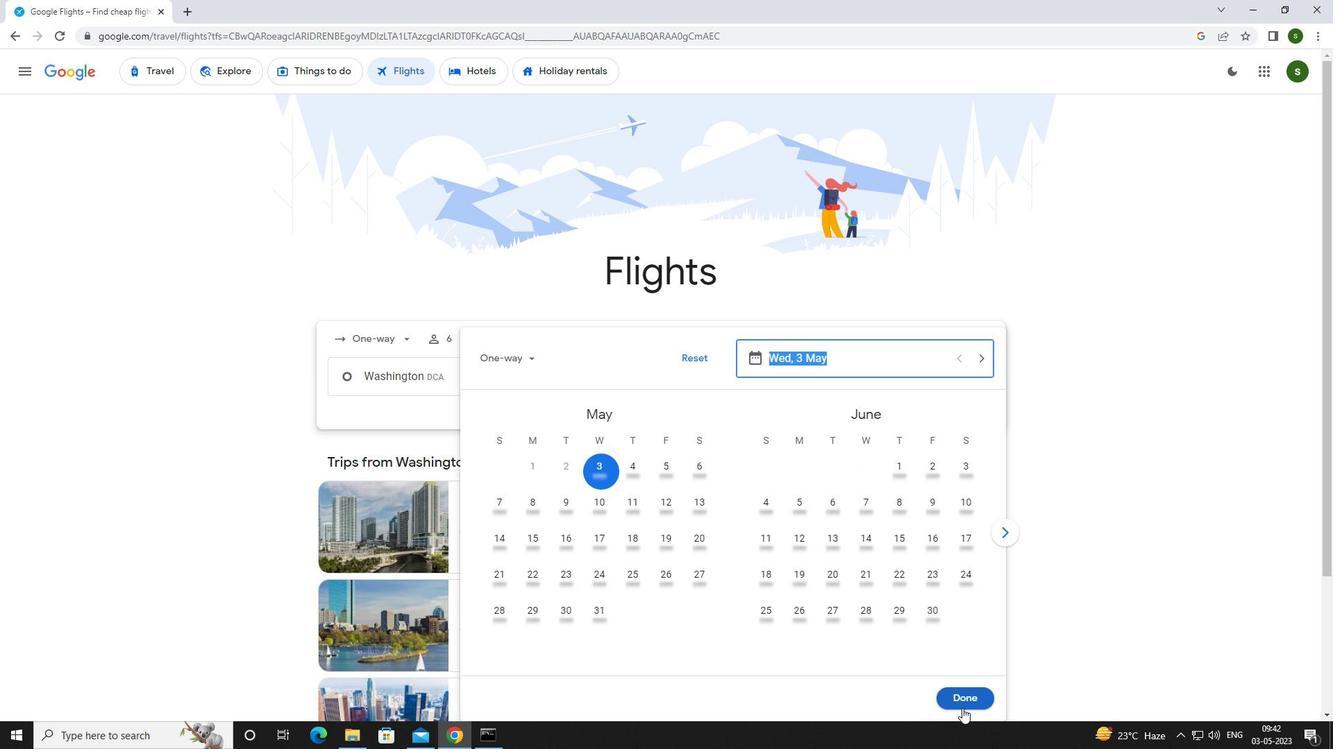 
Action: Mouse pressed left at (964, 703)
Screenshot: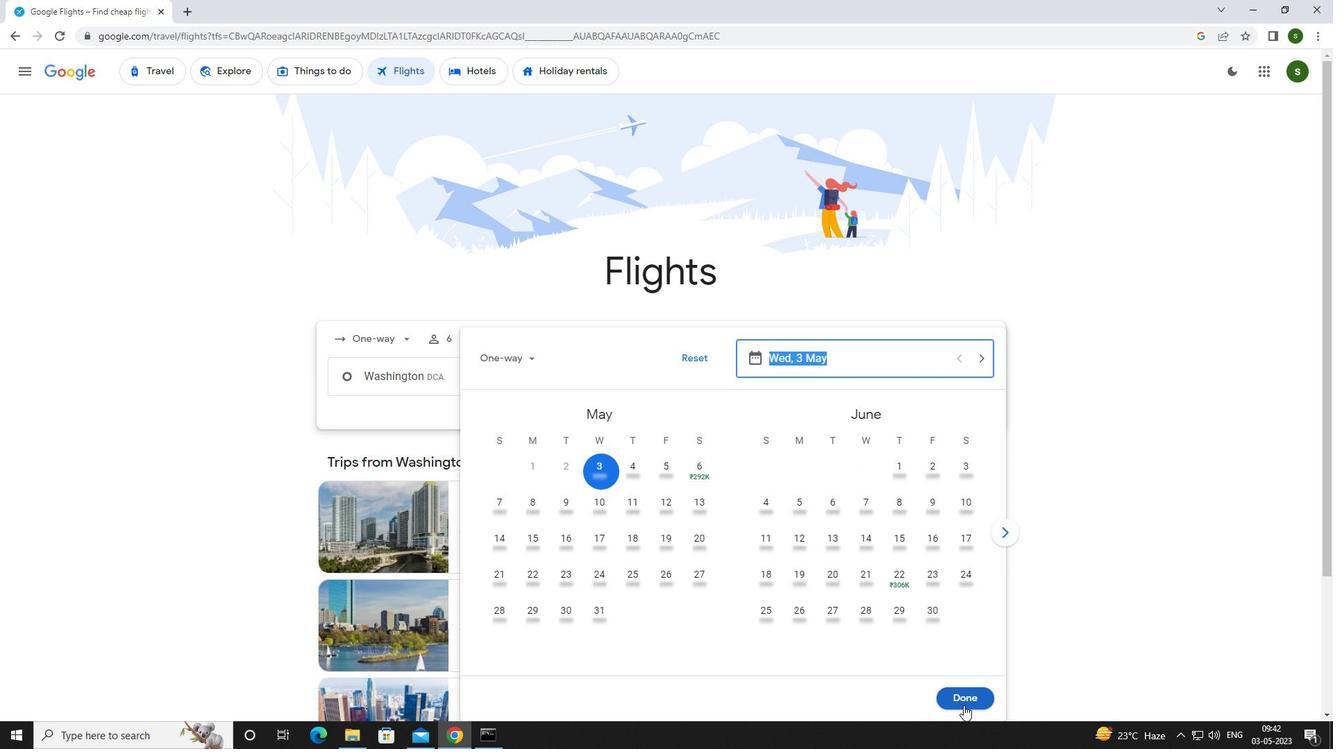 
Action: Mouse moved to (673, 423)
Screenshot: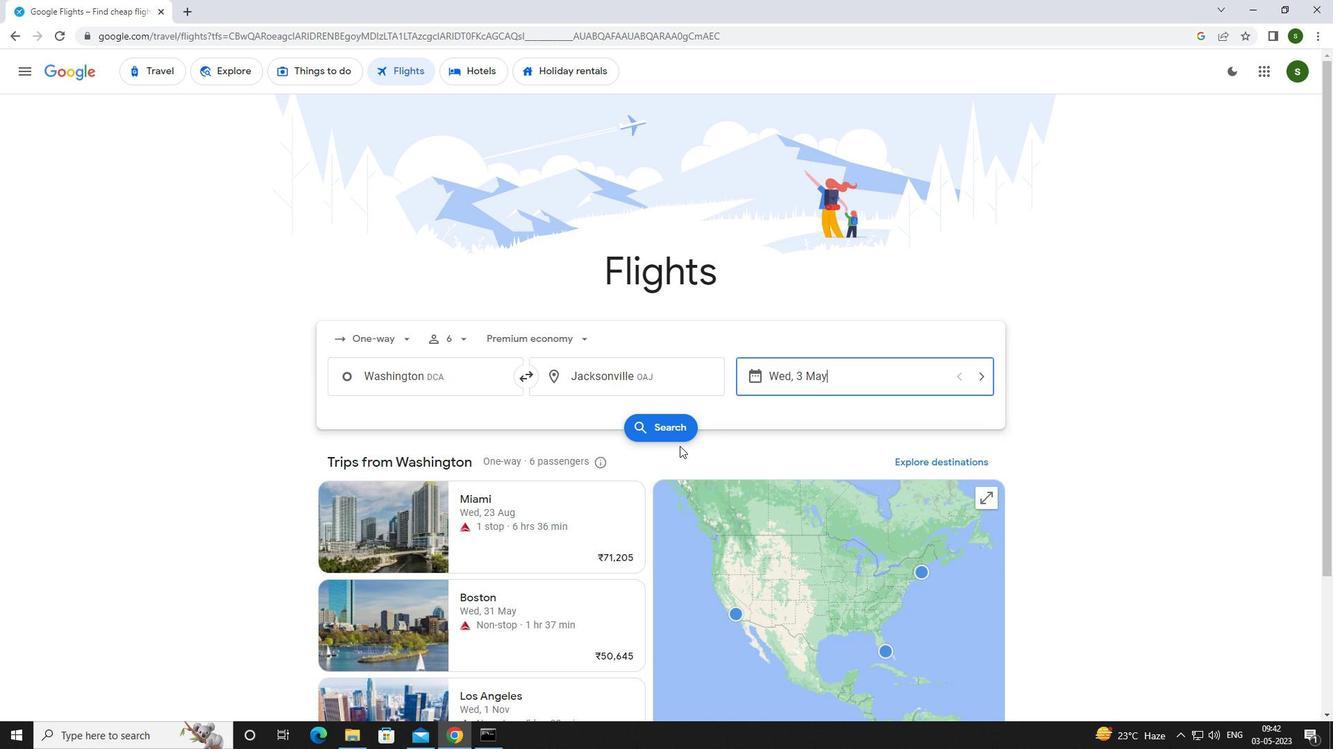 
Action: Mouse pressed left at (673, 423)
Screenshot: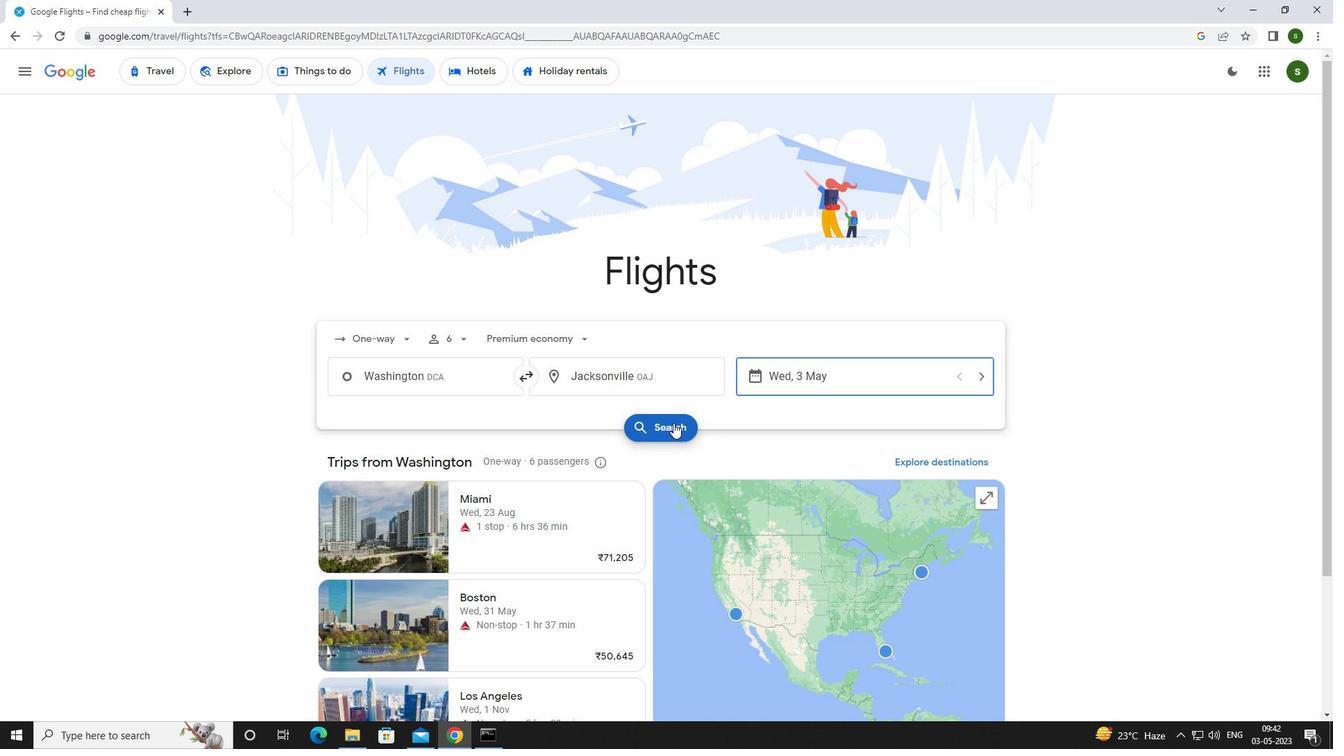 
Action: Mouse moved to (342, 205)
Screenshot: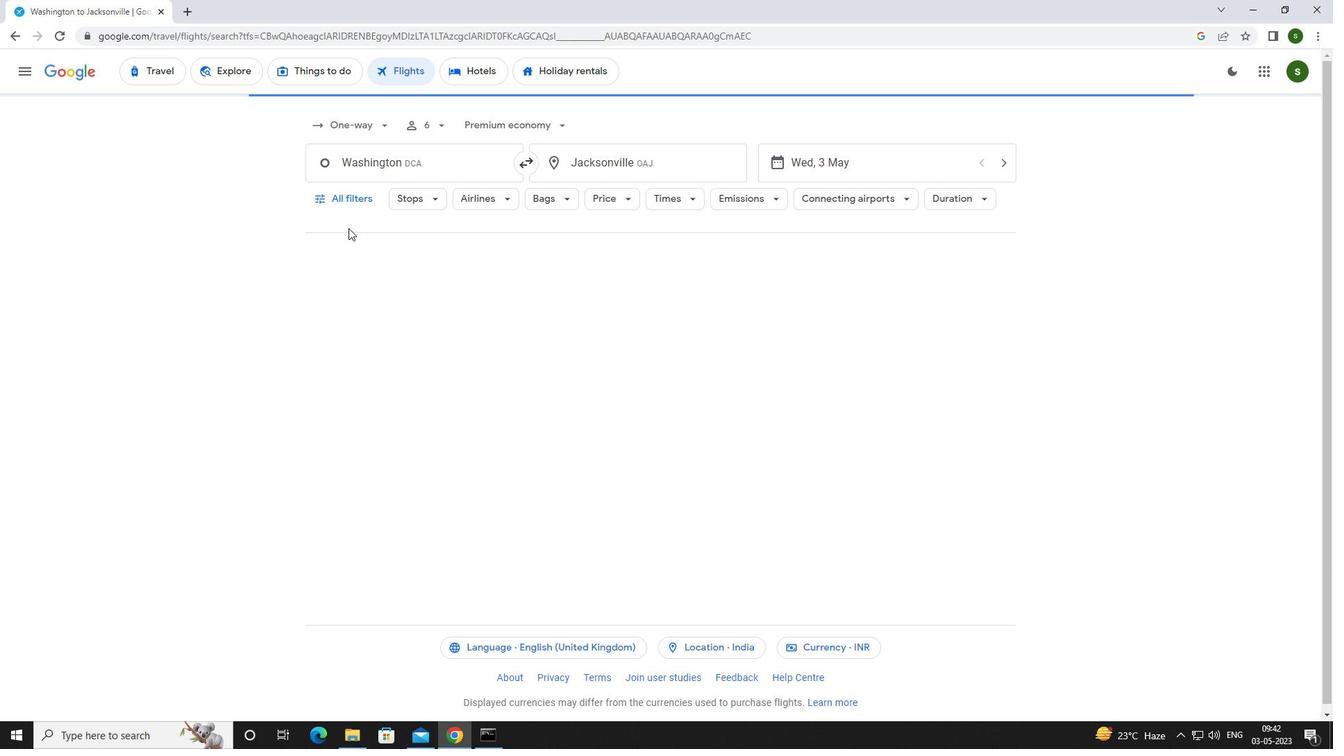 
Action: Mouse pressed left at (342, 205)
Screenshot: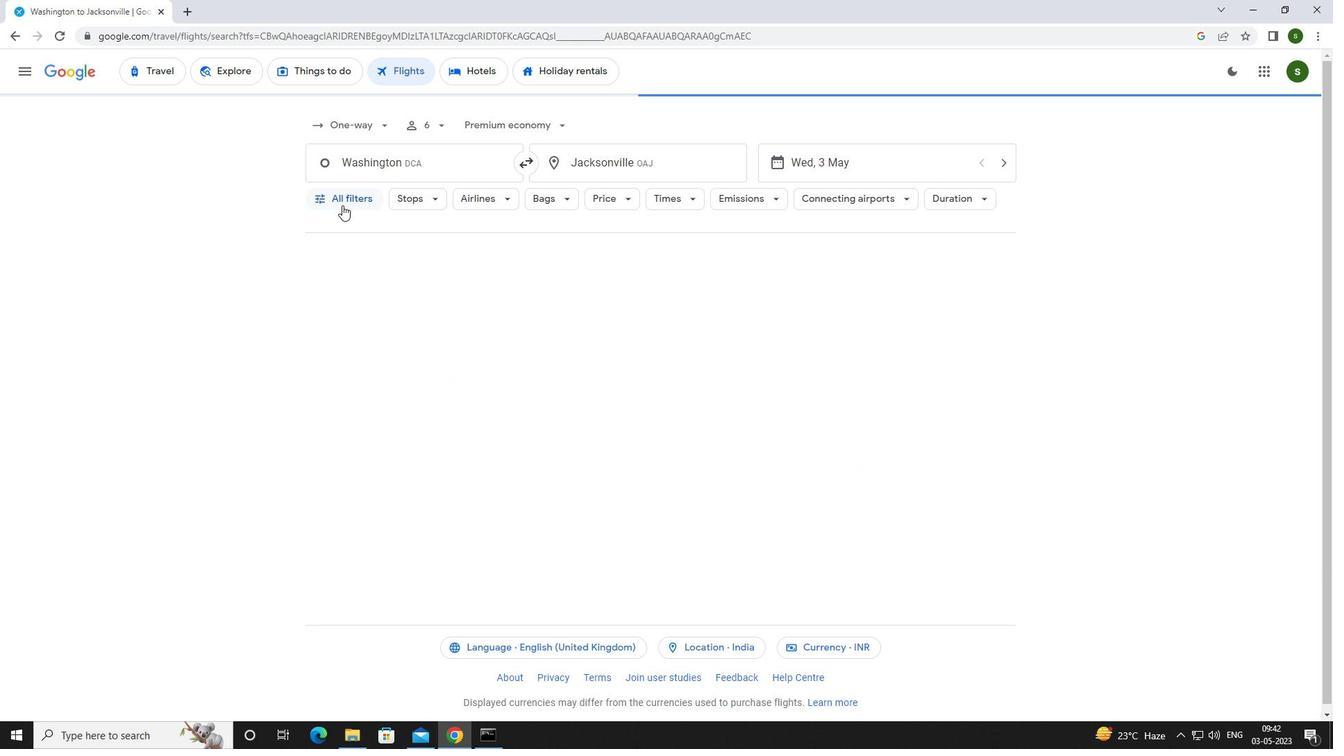 
Action: Mouse moved to (525, 492)
Screenshot: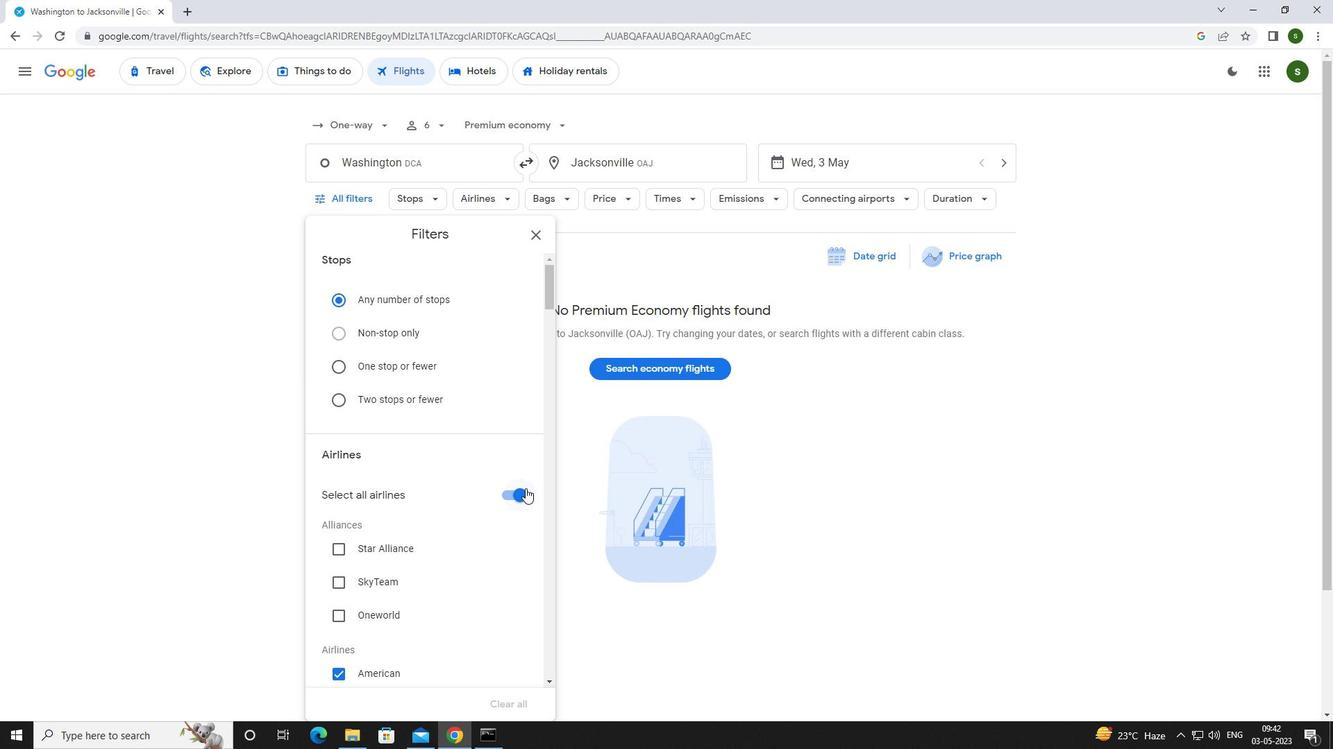 
Action: Mouse pressed left at (525, 492)
Screenshot: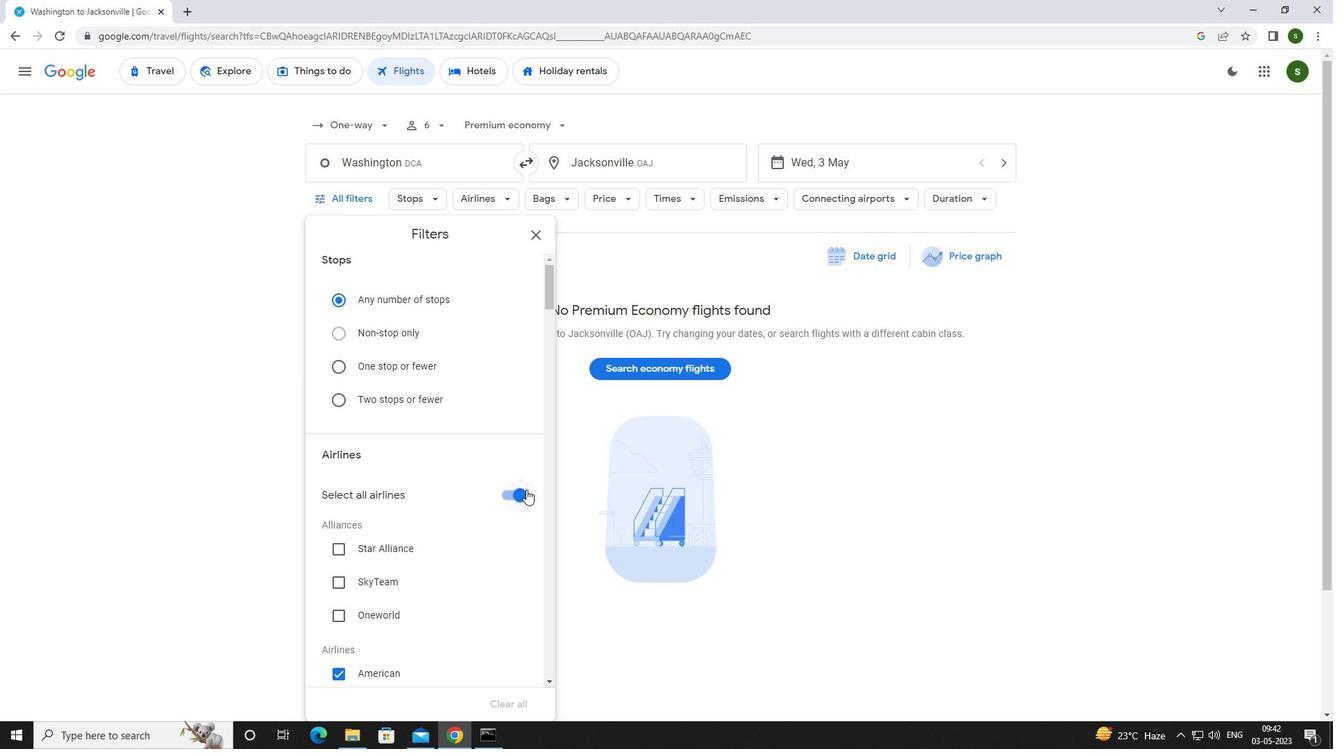 
Action: Mouse moved to (488, 424)
Screenshot: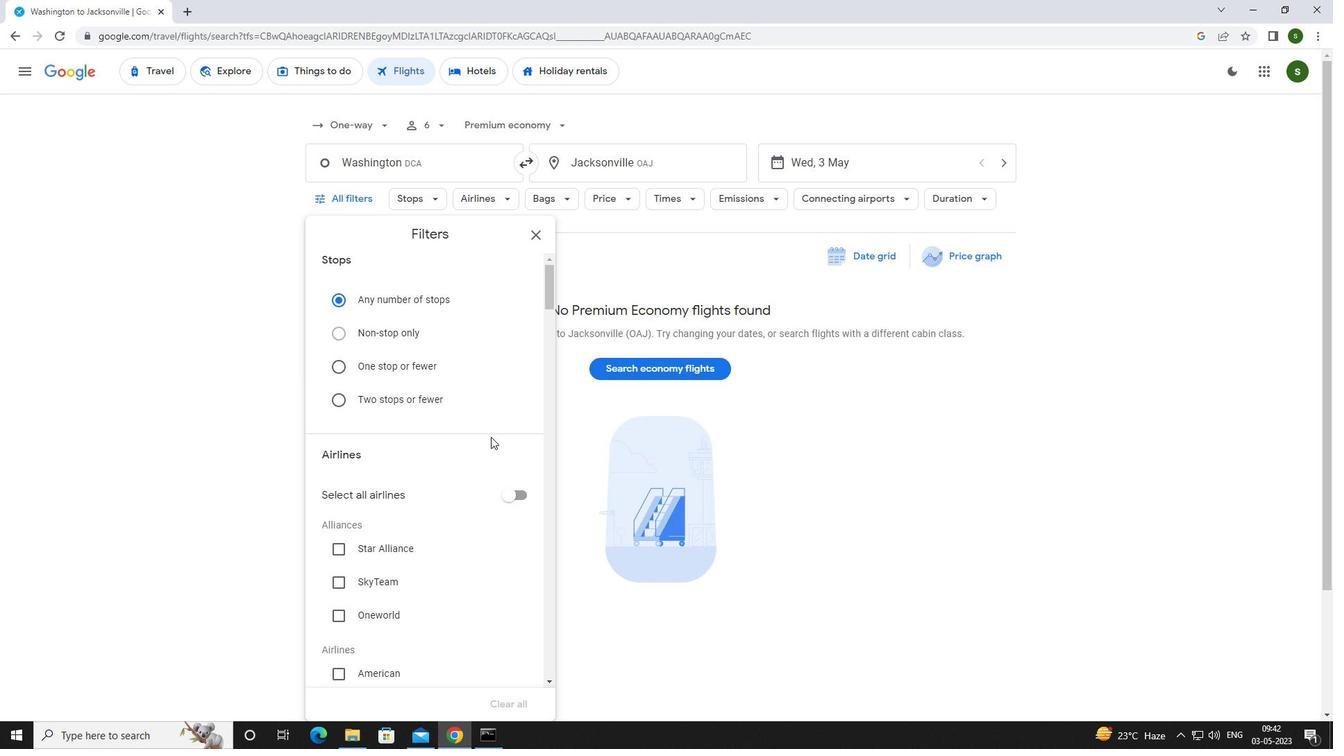 
Action: Mouse scrolled (488, 424) with delta (0, 0)
Screenshot: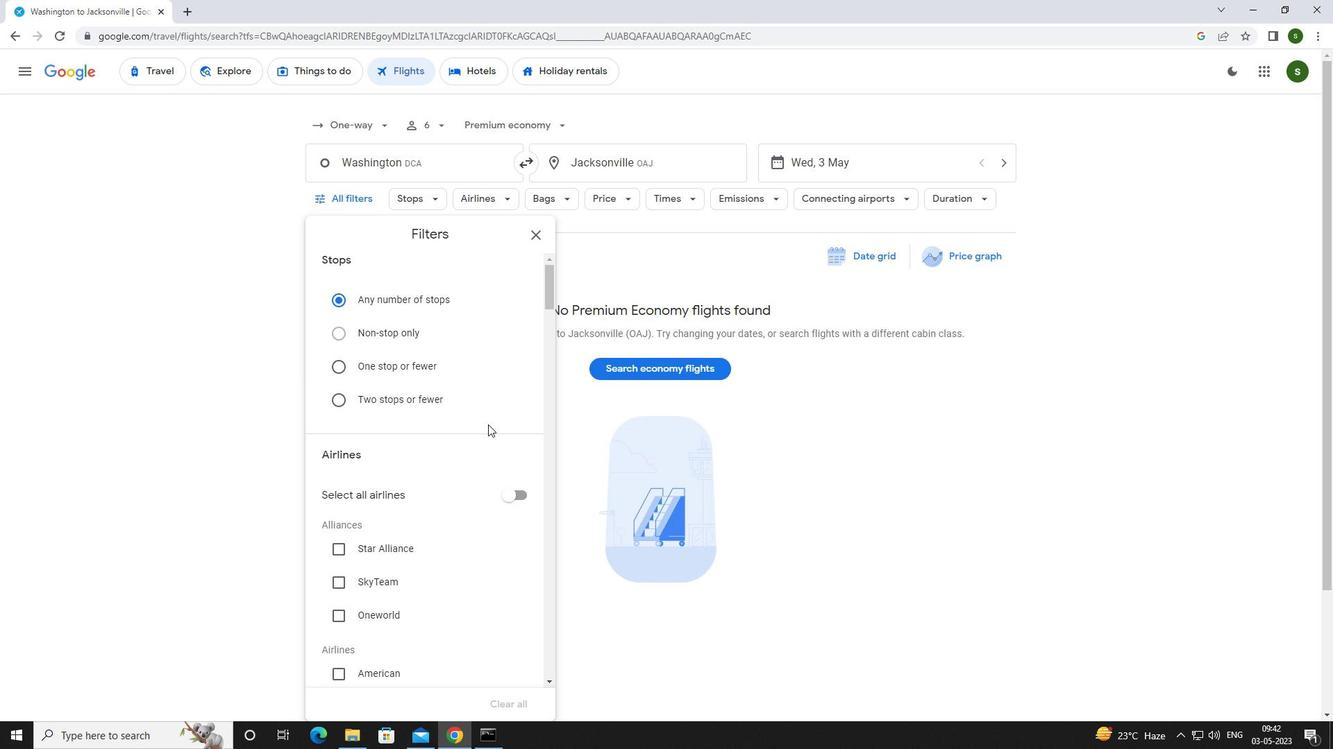 
Action: Mouse scrolled (488, 424) with delta (0, 0)
Screenshot: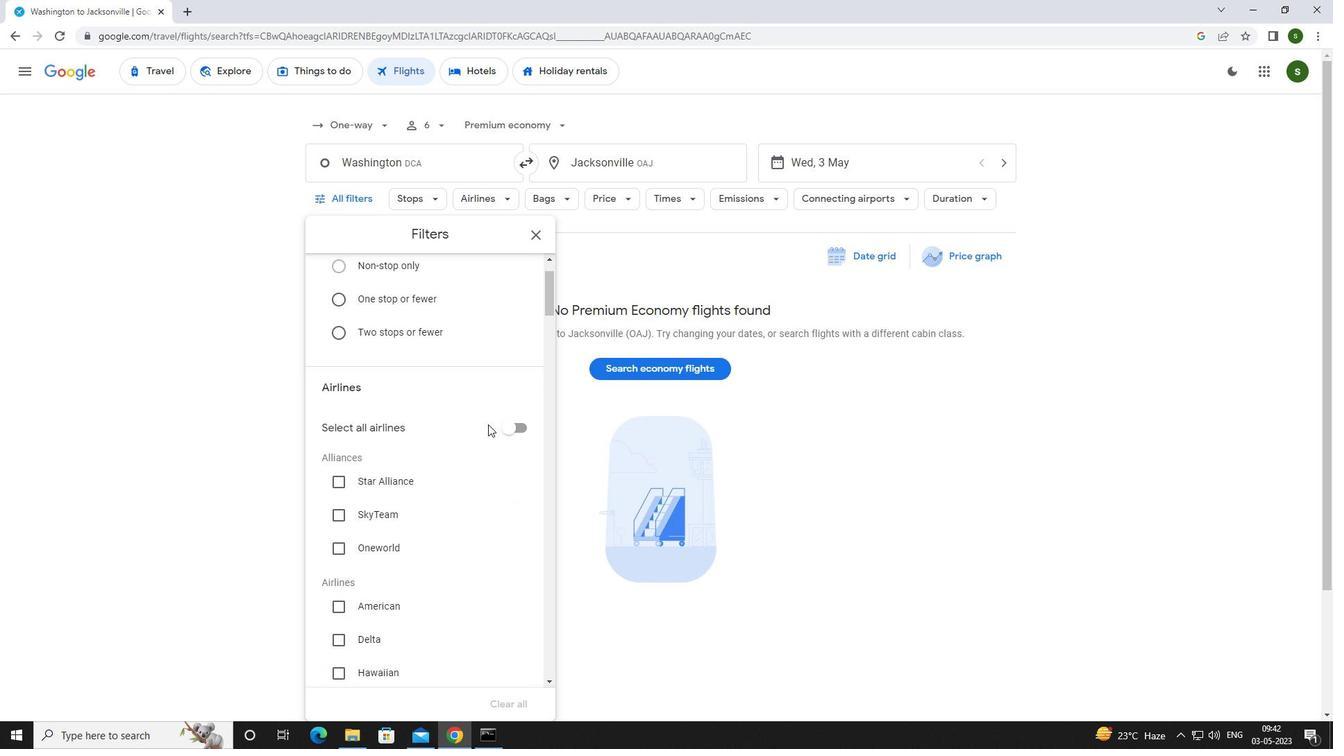 
Action: Mouse scrolled (488, 424) with delta (0, 0)
Screenshot: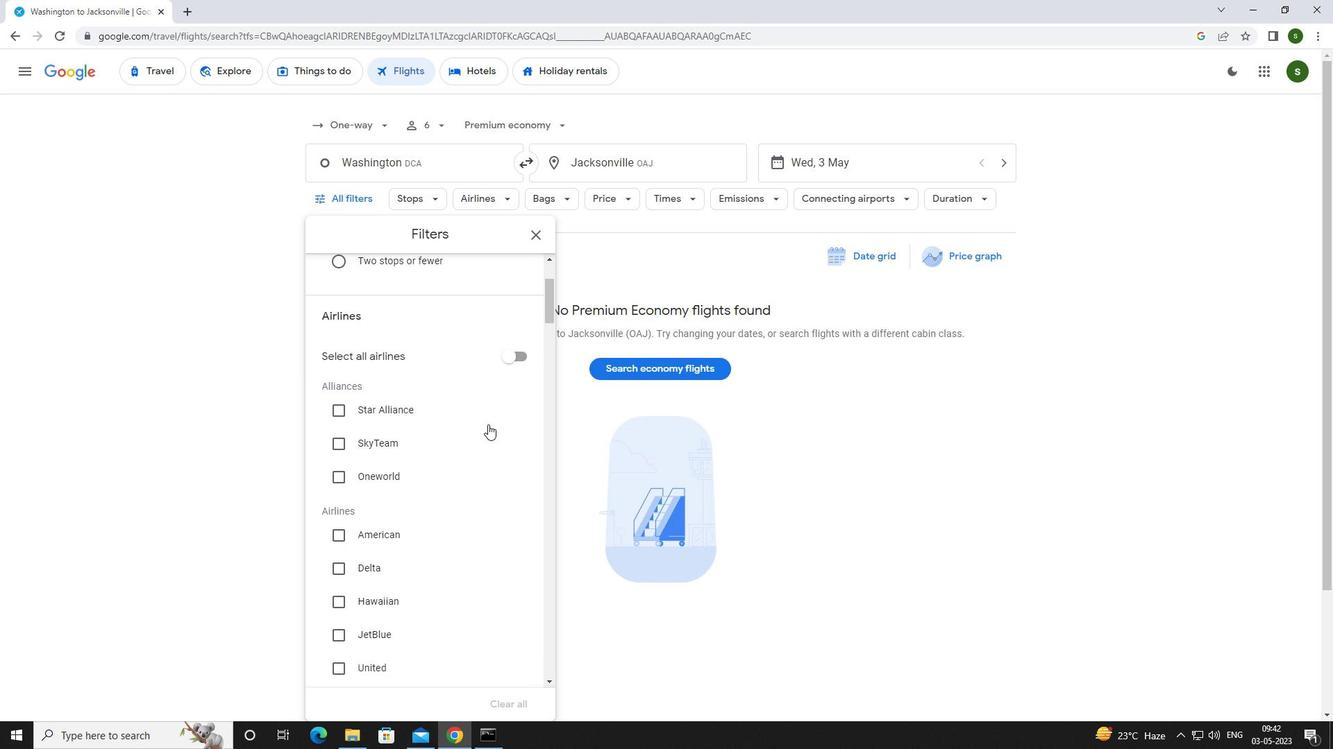 
Action: Mouse scrolled (488, 424) with delta (0, 0)
Screenshot: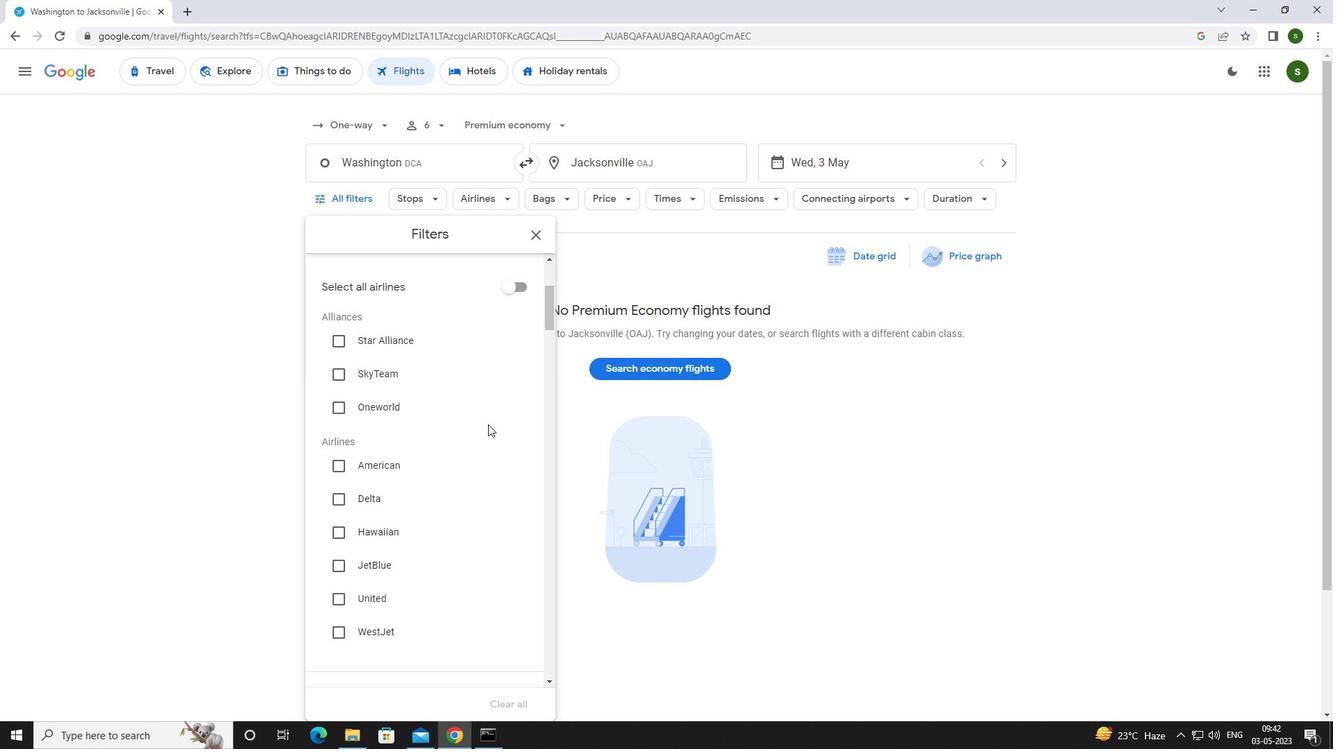 
Action: Mouse scrolled (488, 424) with delta (0, 0)
Screenshot: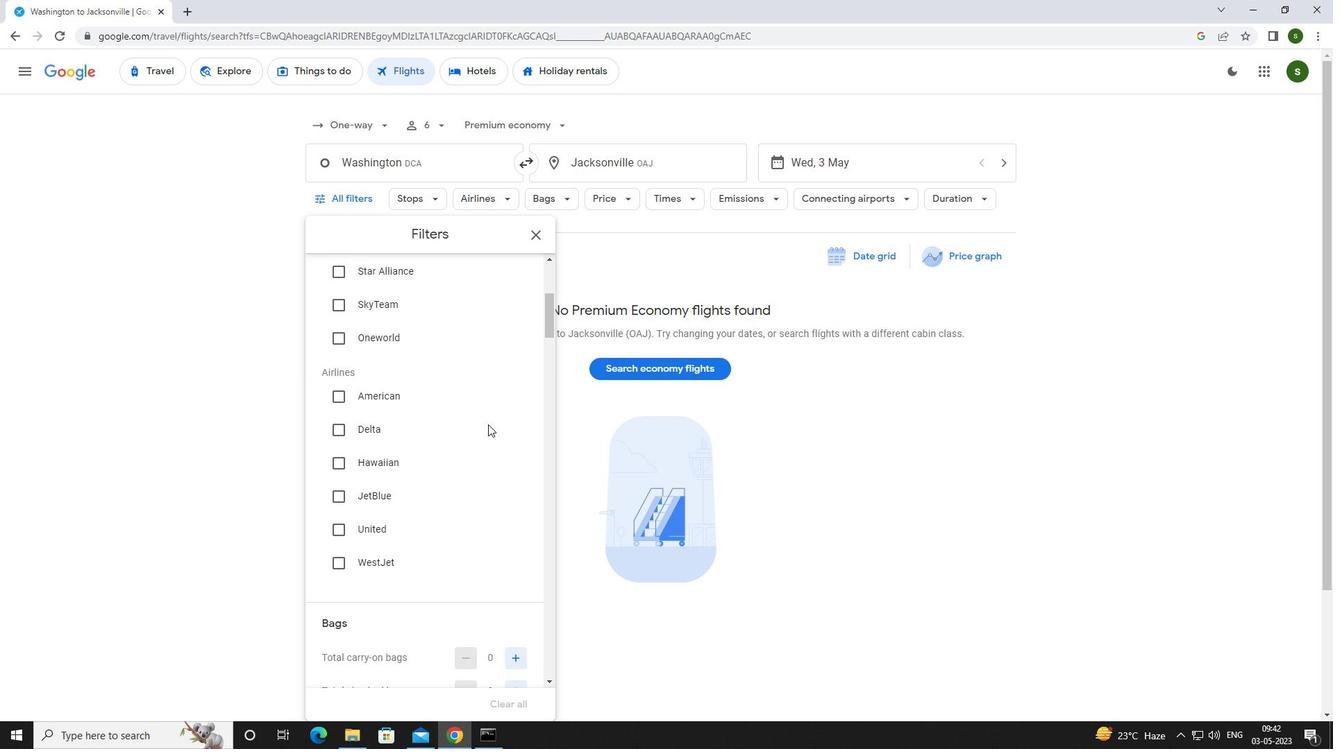 
Action: Mouse scrolled (488, 424) with delta (0, 0)
Screenshot: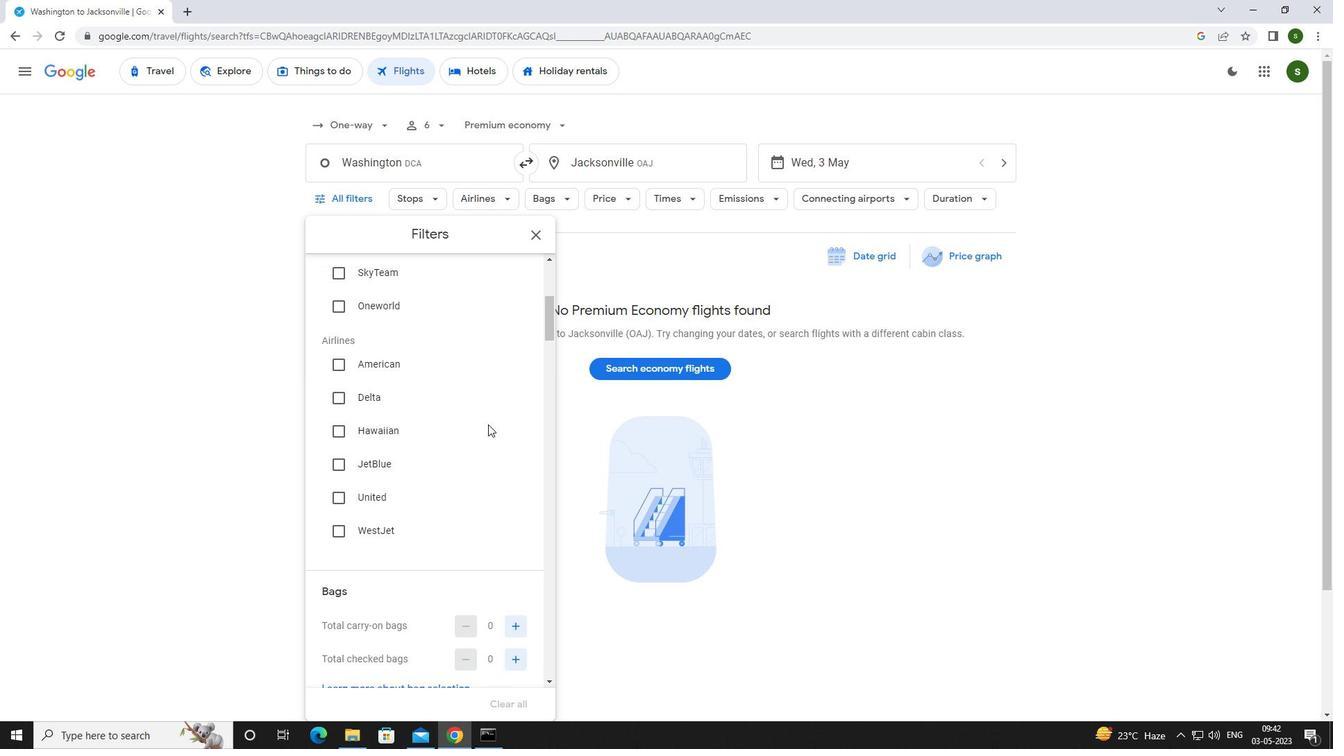 
Action: Mouse scrolled (488, 424) with delta (0, 0)
Screenshot: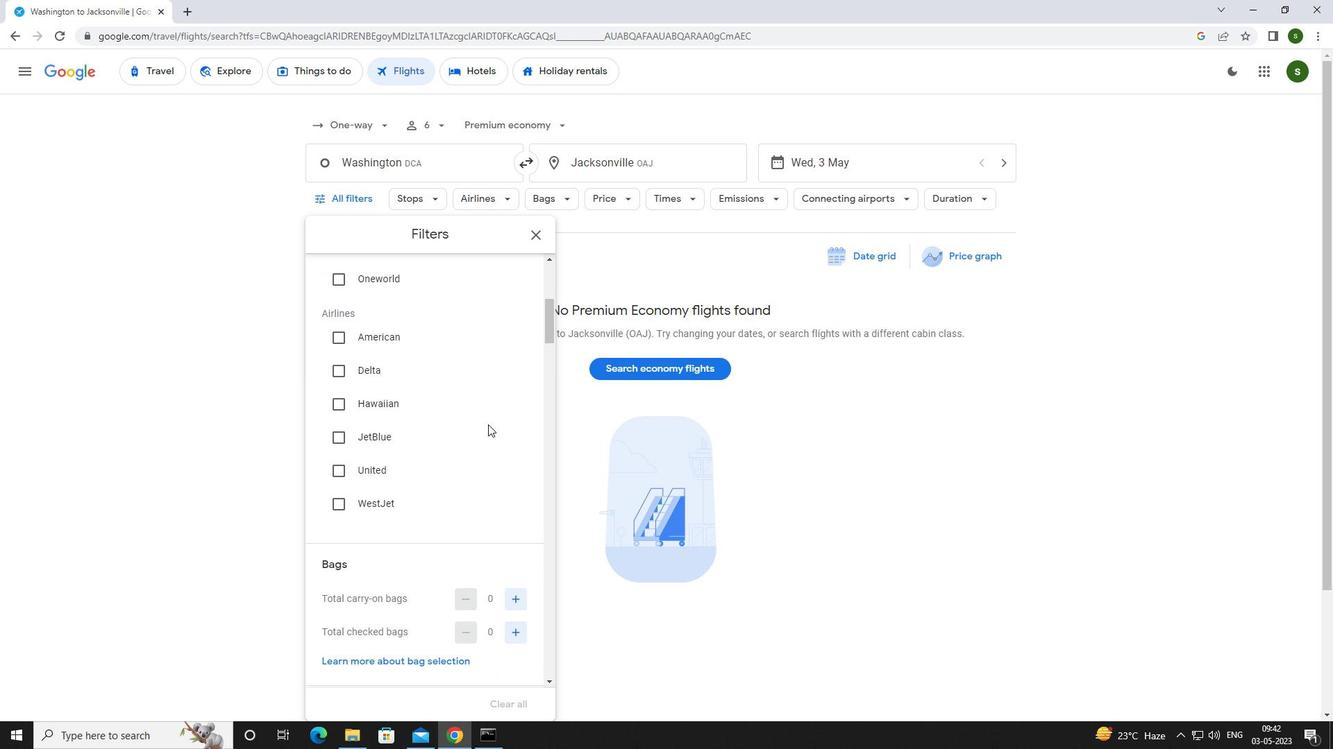 
Action: Mouse moved to (519, 454)
Screenshot: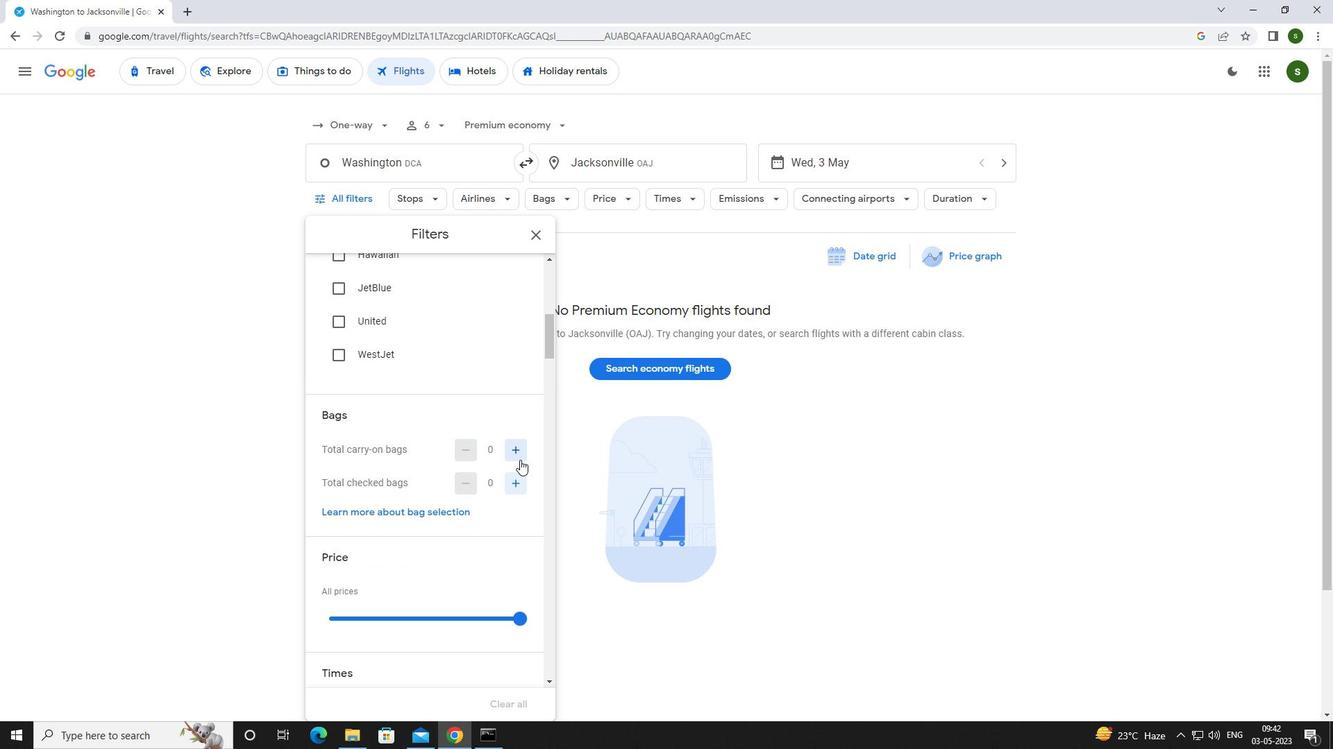 
Action: Mouse pressed left at (519, 454)
Screenshot: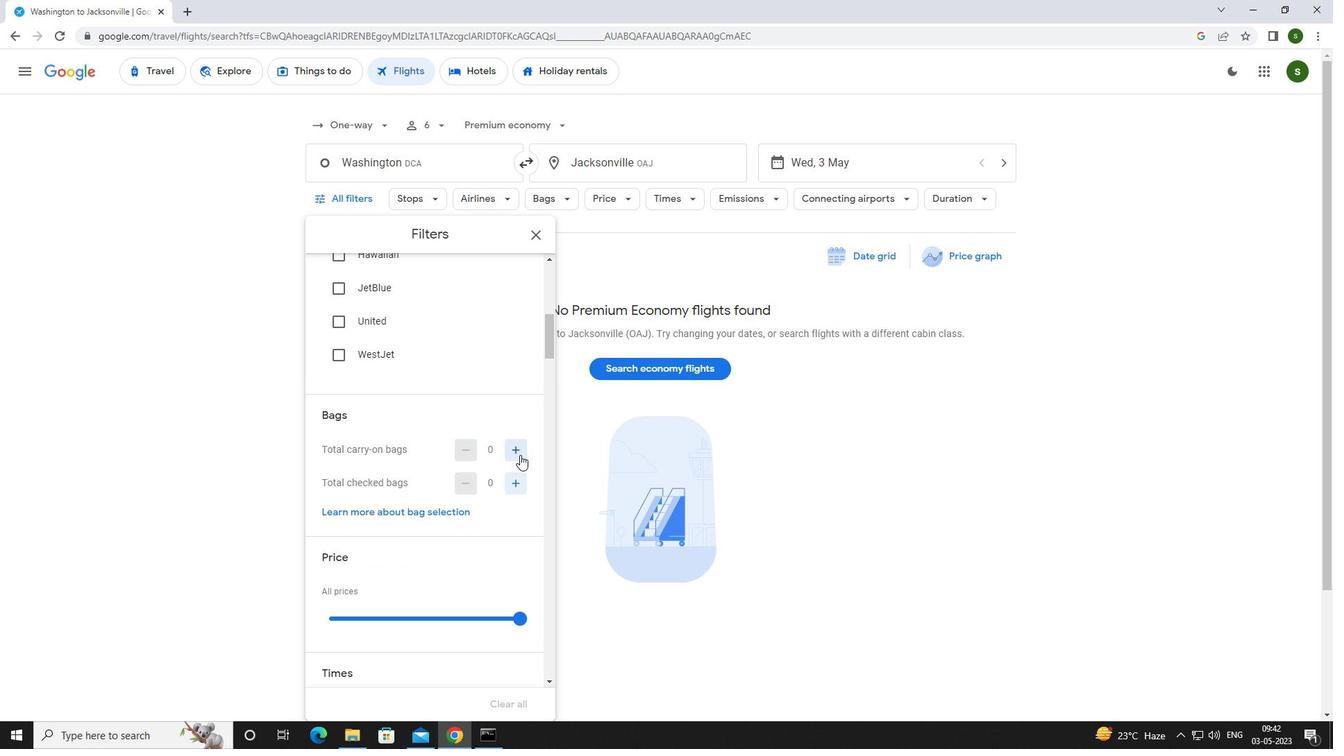 
Action: Mouse pressed left at (519, 454)
Screenshot: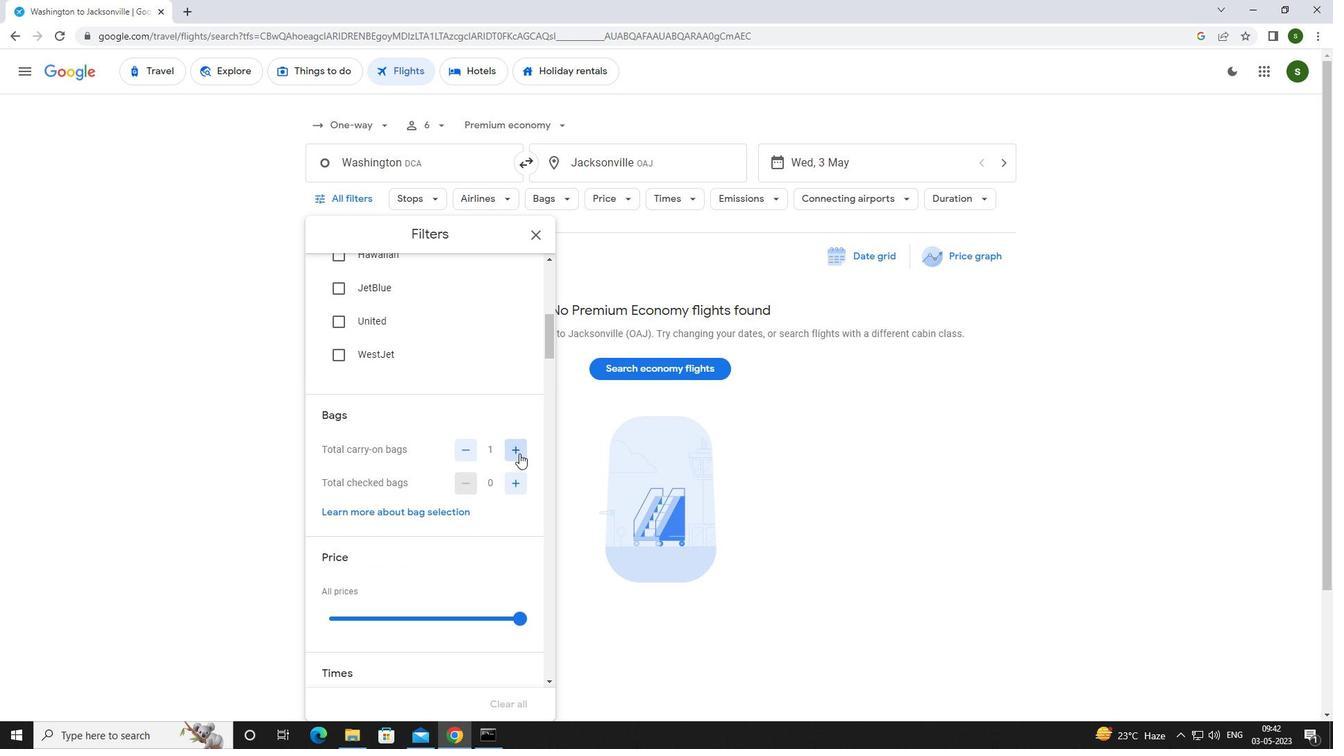 
Action: Mouse scrolled (519, 453) with delta (0, 0)
Screenshot: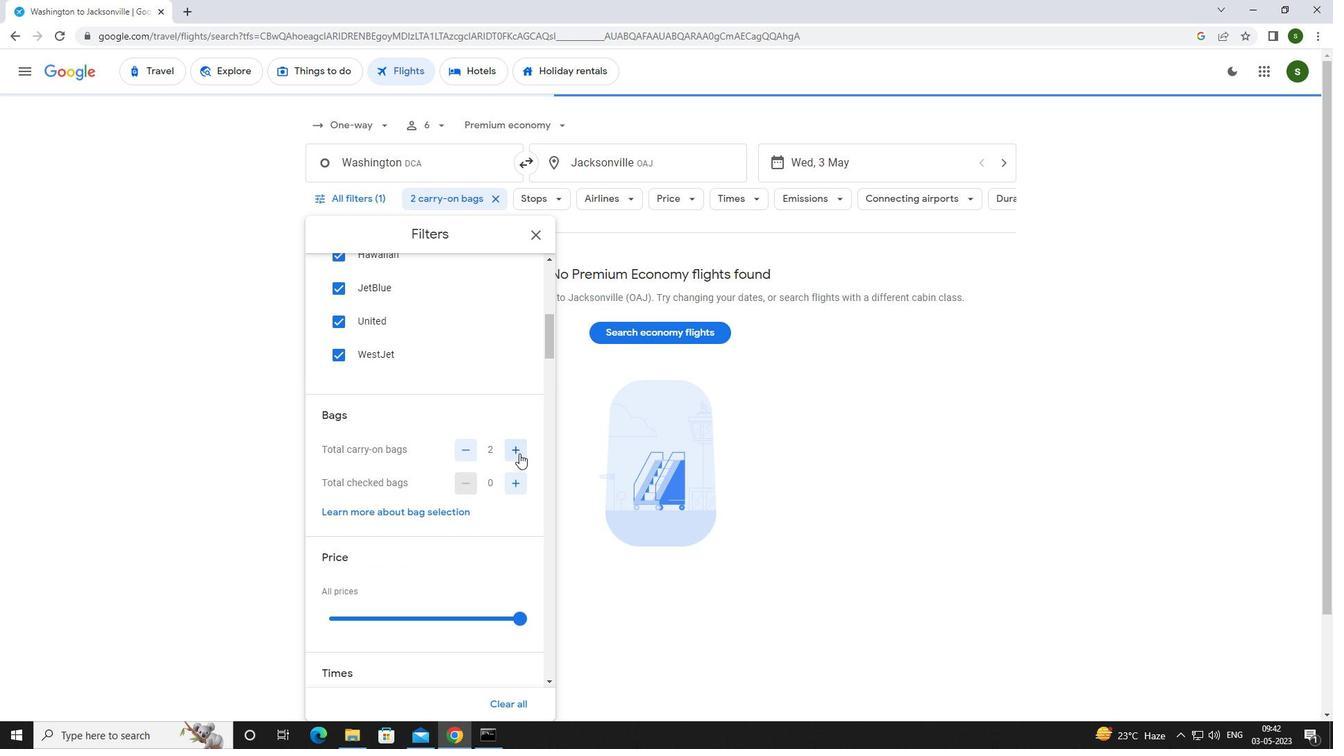 
Action: Mouse moved to (511, 412)
Screenshot: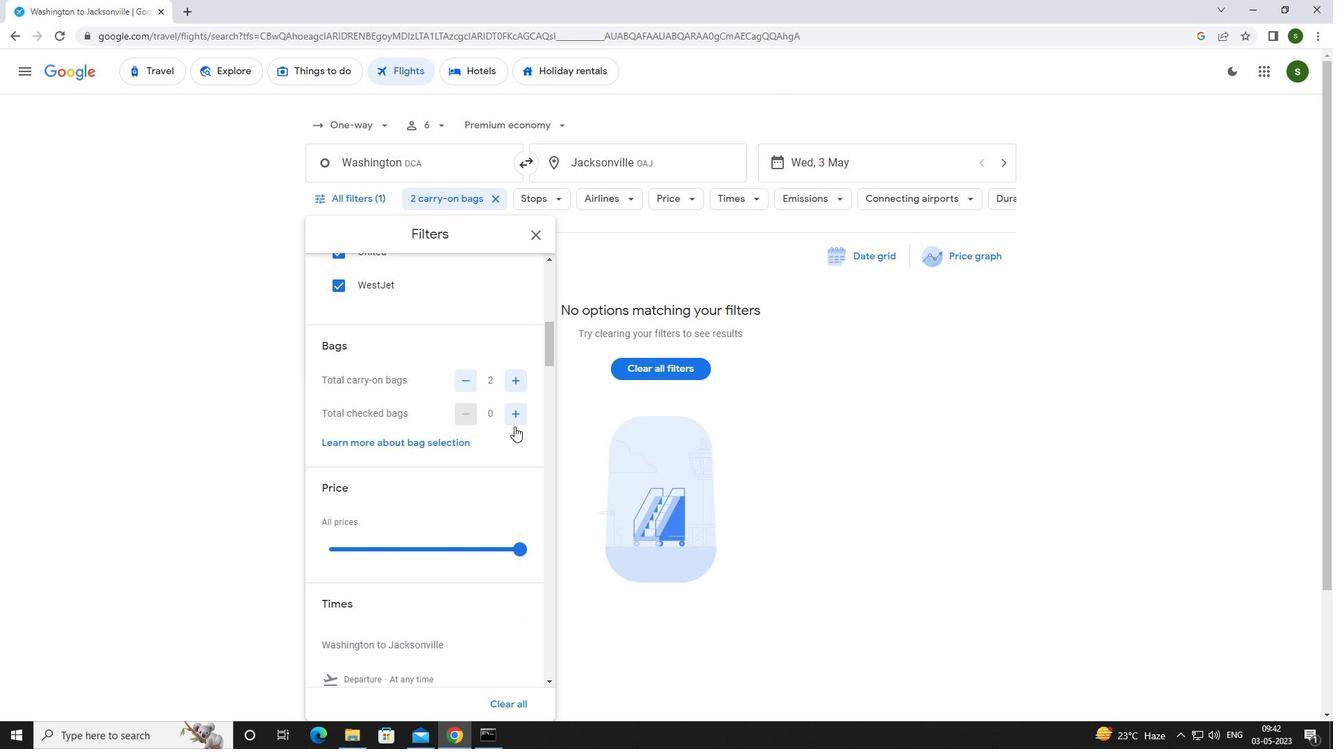 
Action: Mouse pressed left at (511, 412)
Screenshot: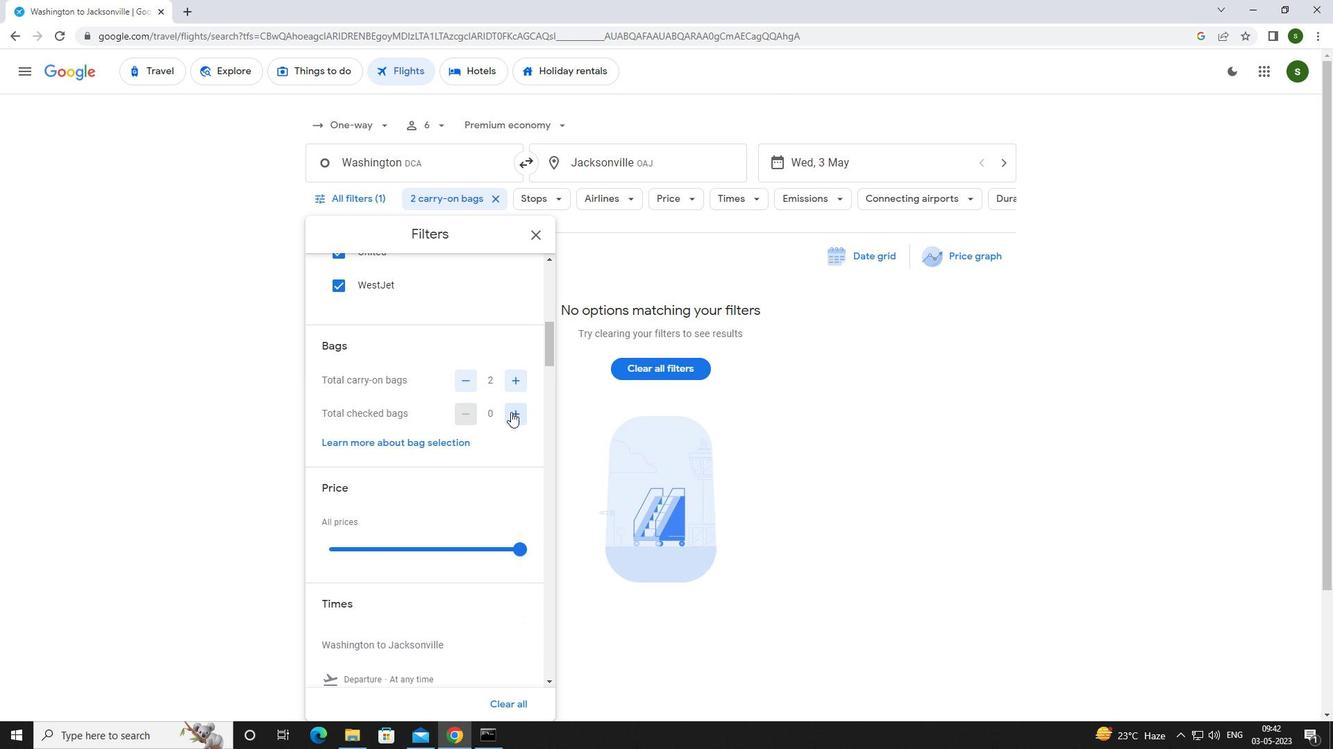 
Action: Mouse moved to (515, 545)
Screenshot: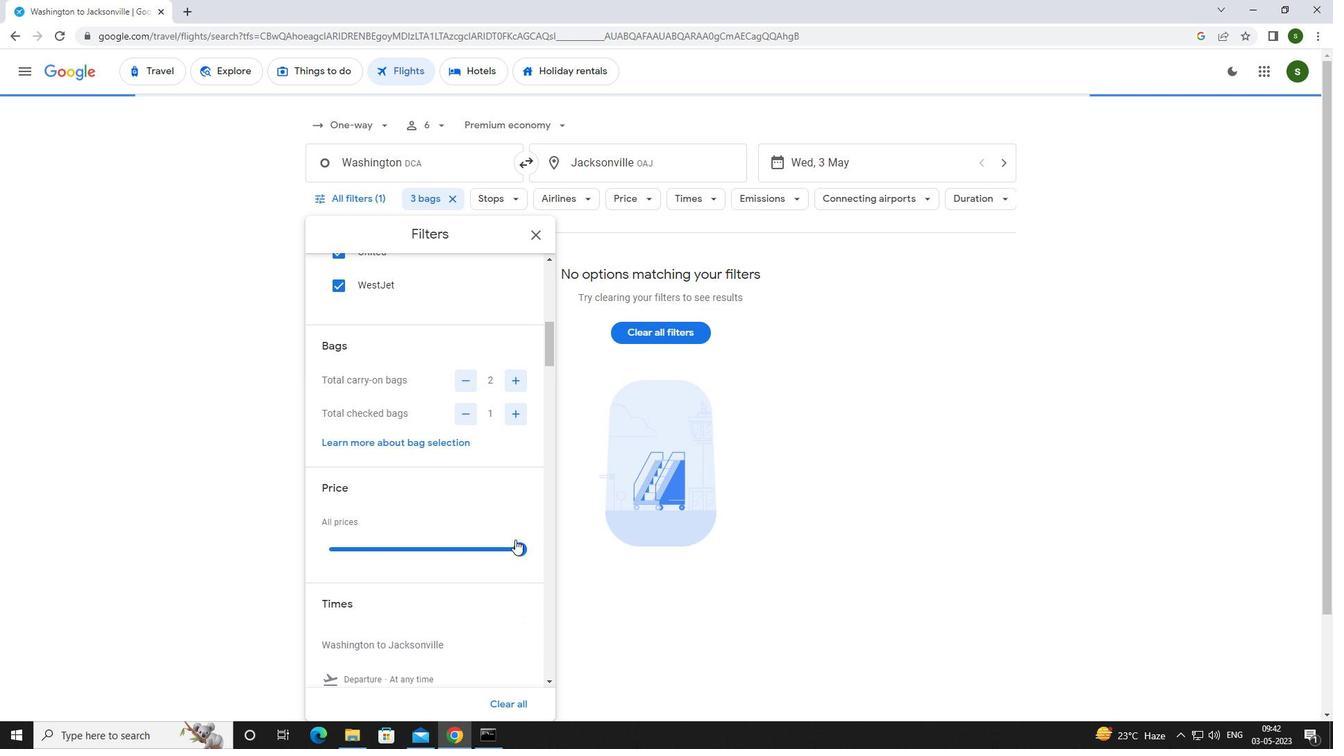 
Action: Mouse pressed left at (515, 545)
Screenshot: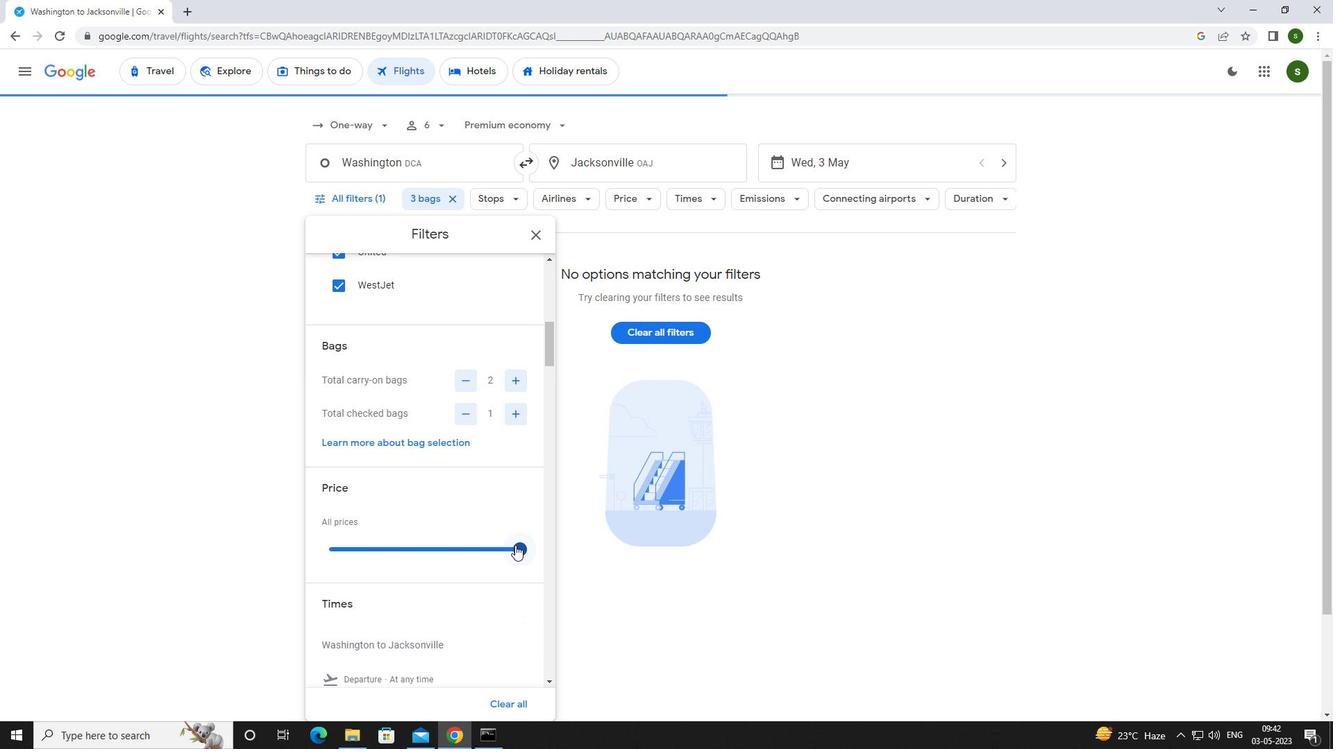 
Action: Mouse scrolled (515, 545) with delta (0, 0)
Screenshot: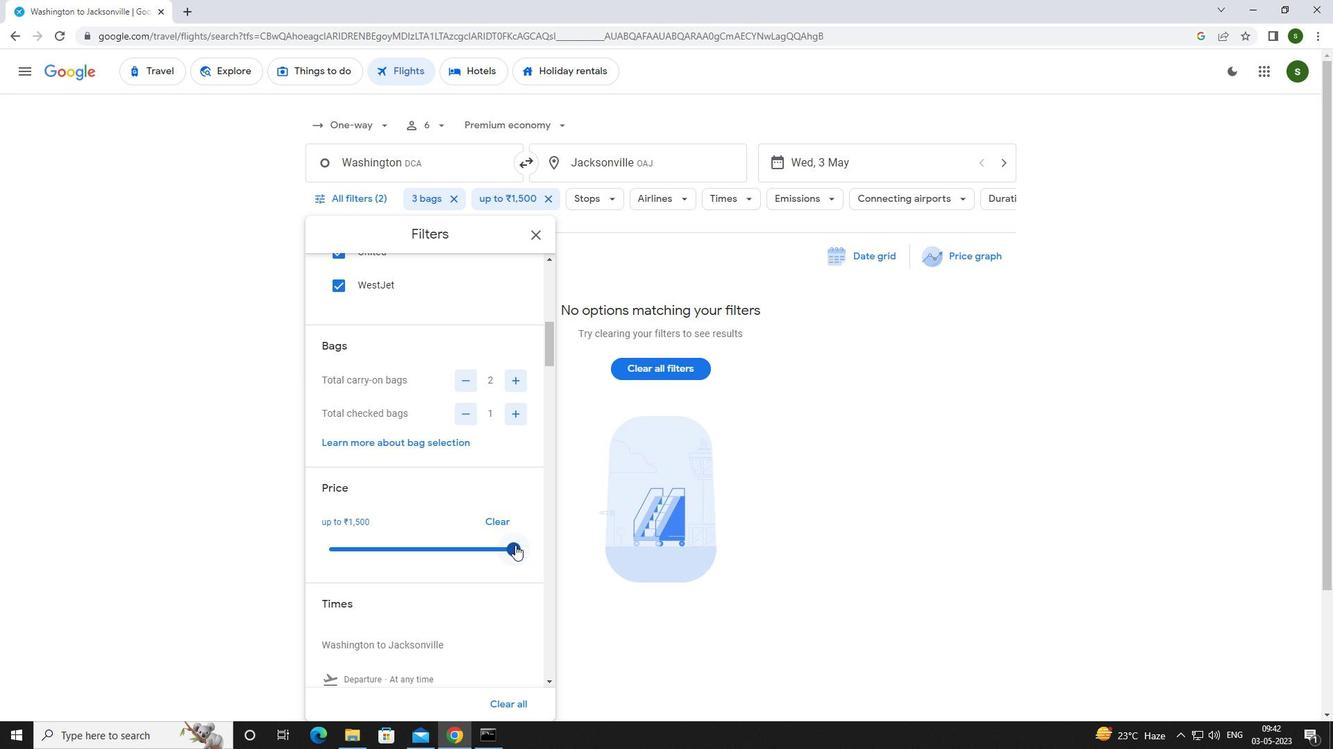 
Action: Mouse moved to (330, 640)
Screenshot: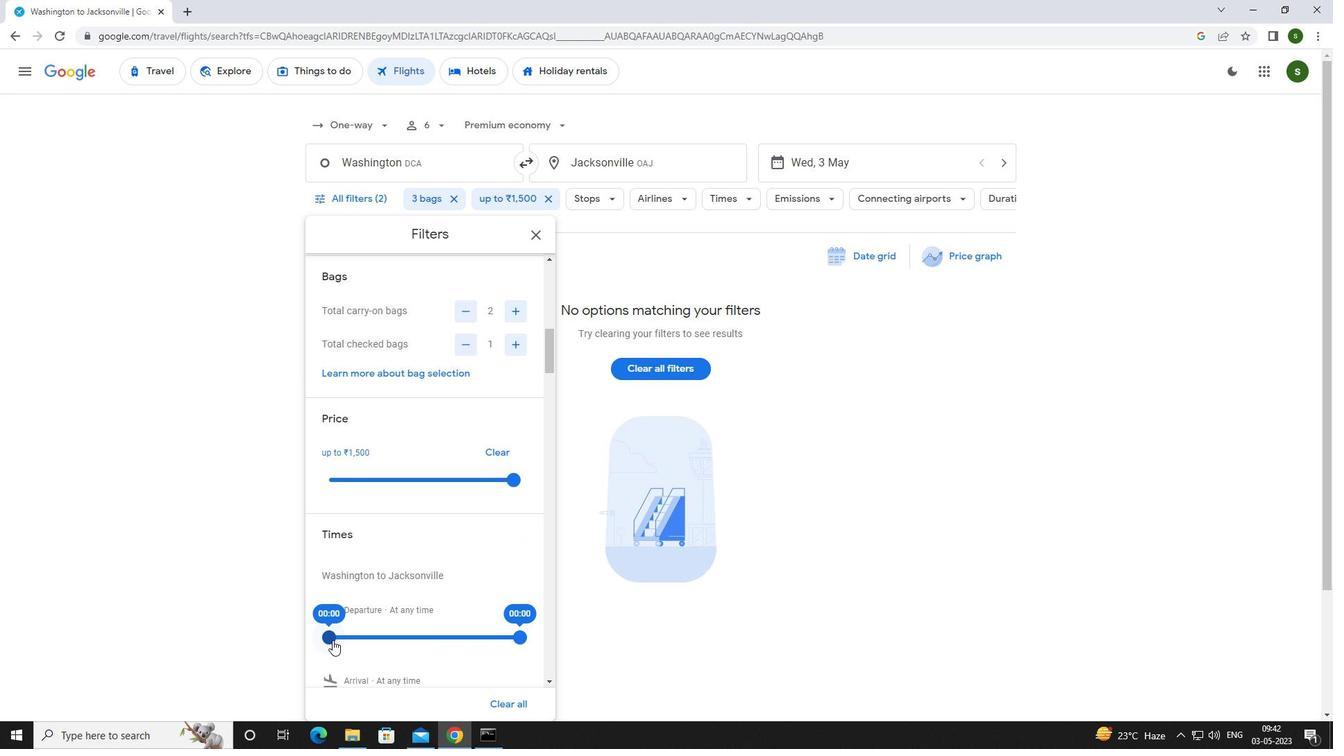 
Action: Mouse pressed left at (330, 640)
Screenshot: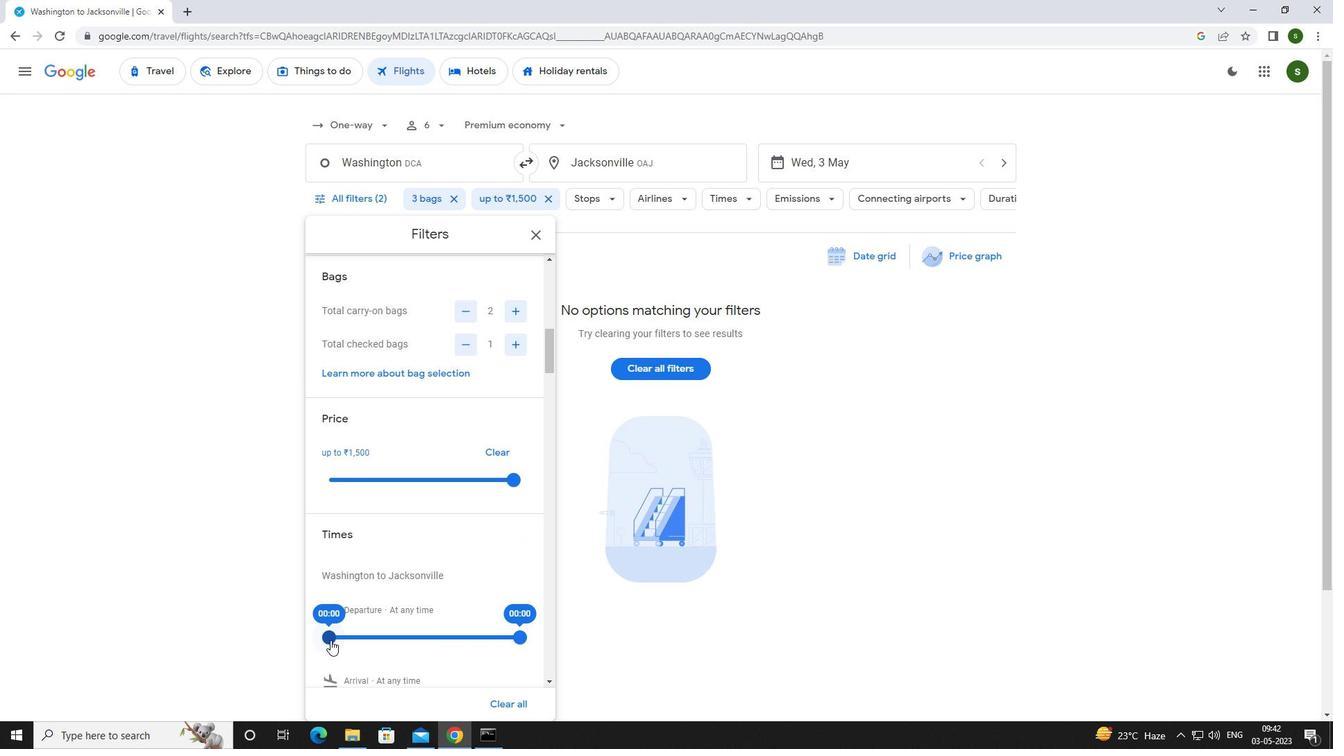 
Action: Mouse moved to (863, 492)
Screenshot: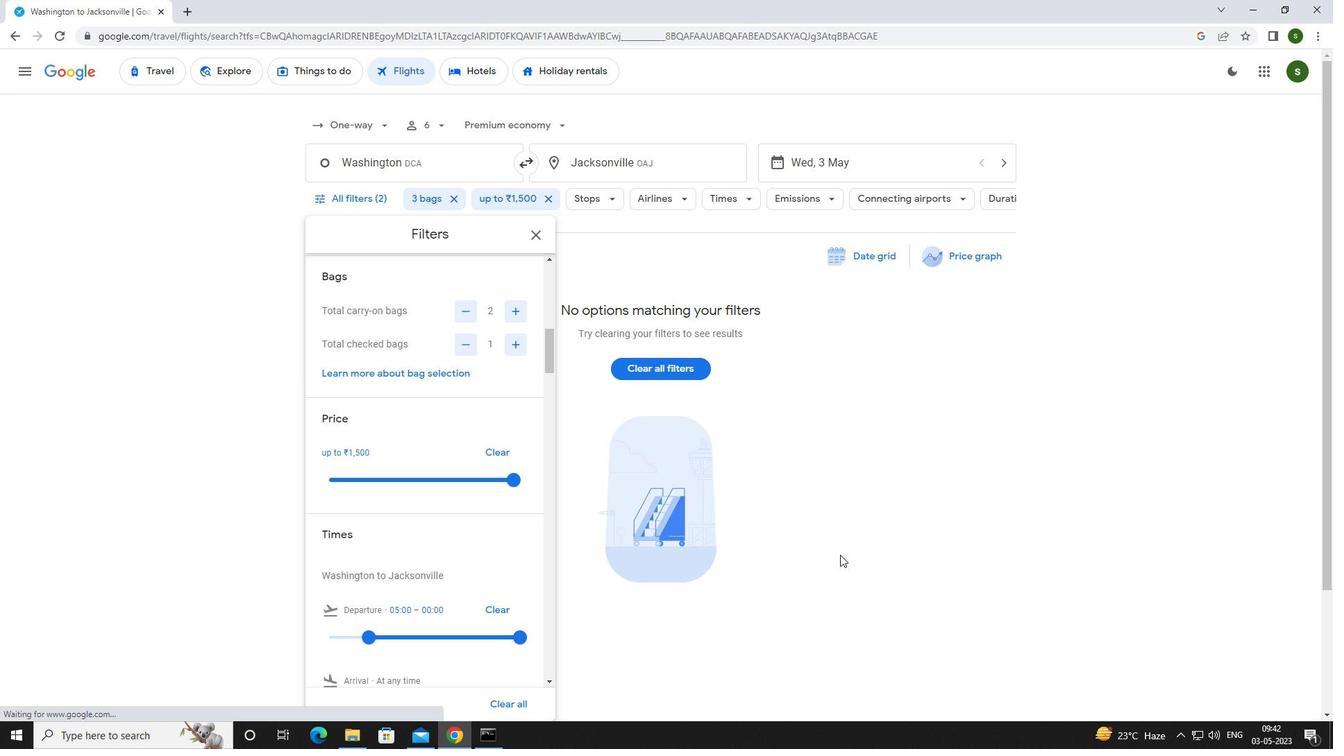 
Action: Mouse pressed left at (863, 492)
Screenshot: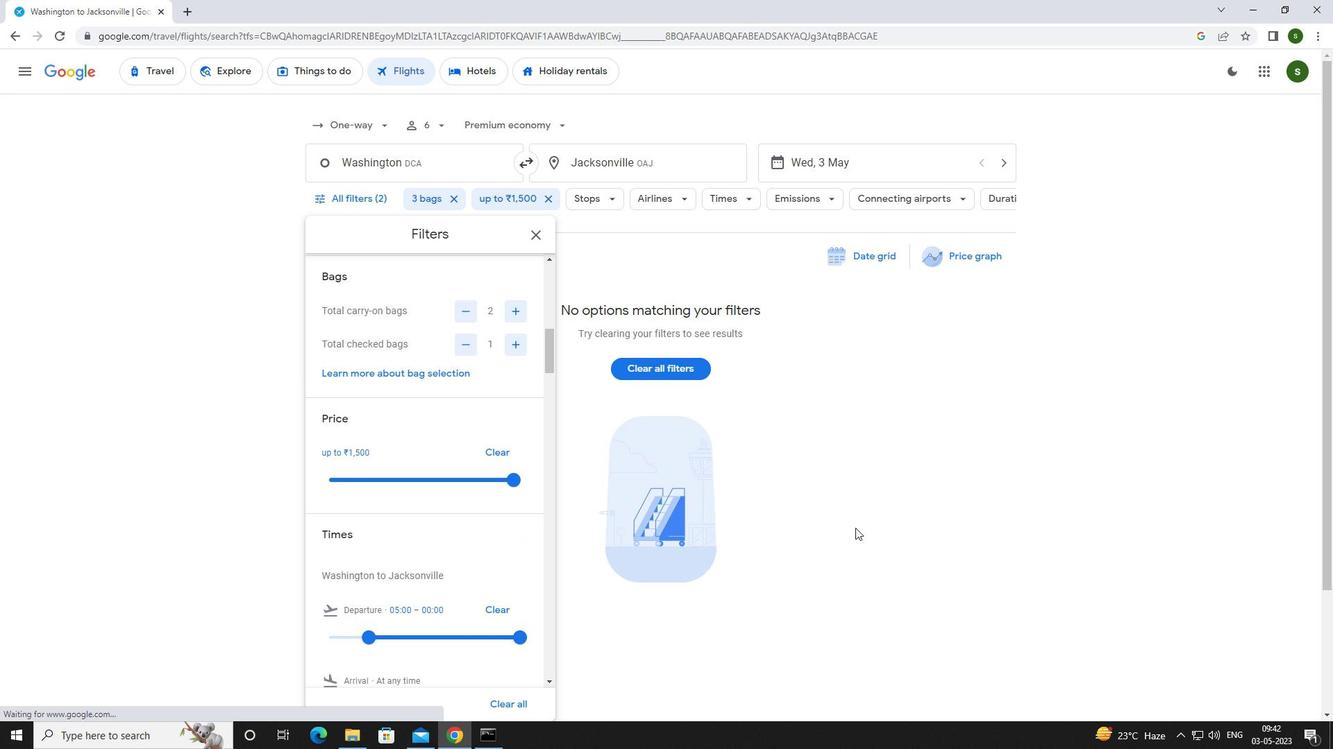 
